 Task: Add an event with the title Casual Webinar: Introduction to Digital Advertising, date '2024/04/14', time 7:00 AM to 9:00 AM, logged in from the account softage.10@softage.netand send the event invitation to softage.5@softage.net and softage.6@softage.net. Set a reminder for the event At time of event
Action: Mouse moved to (91, 117)
Screenshot: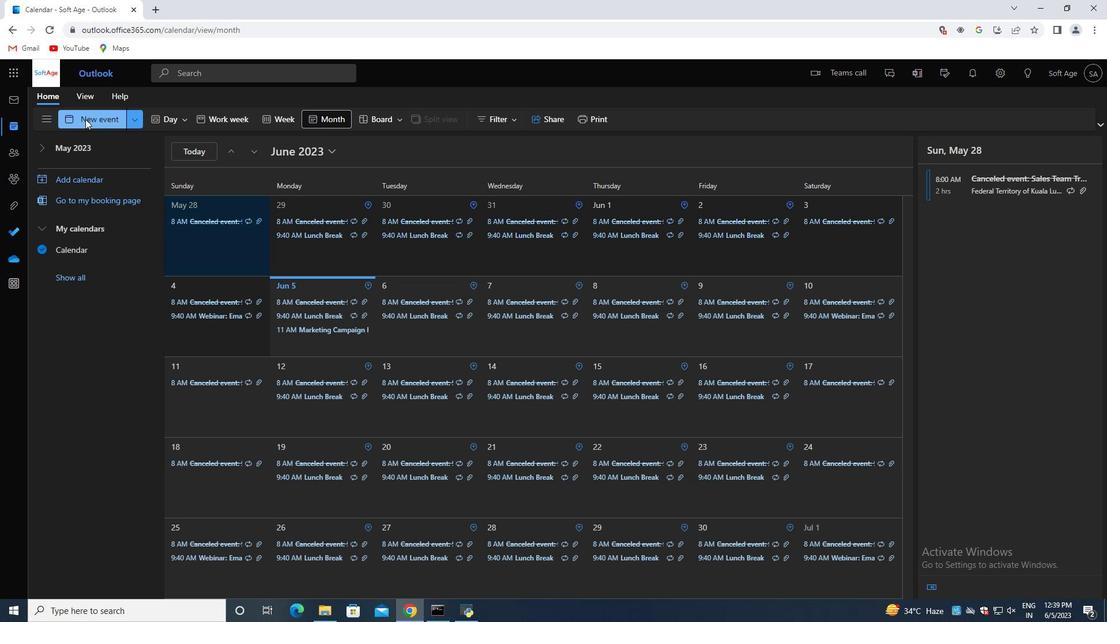 
Action: Mouse pressed left at (91, 117)
Screenshot: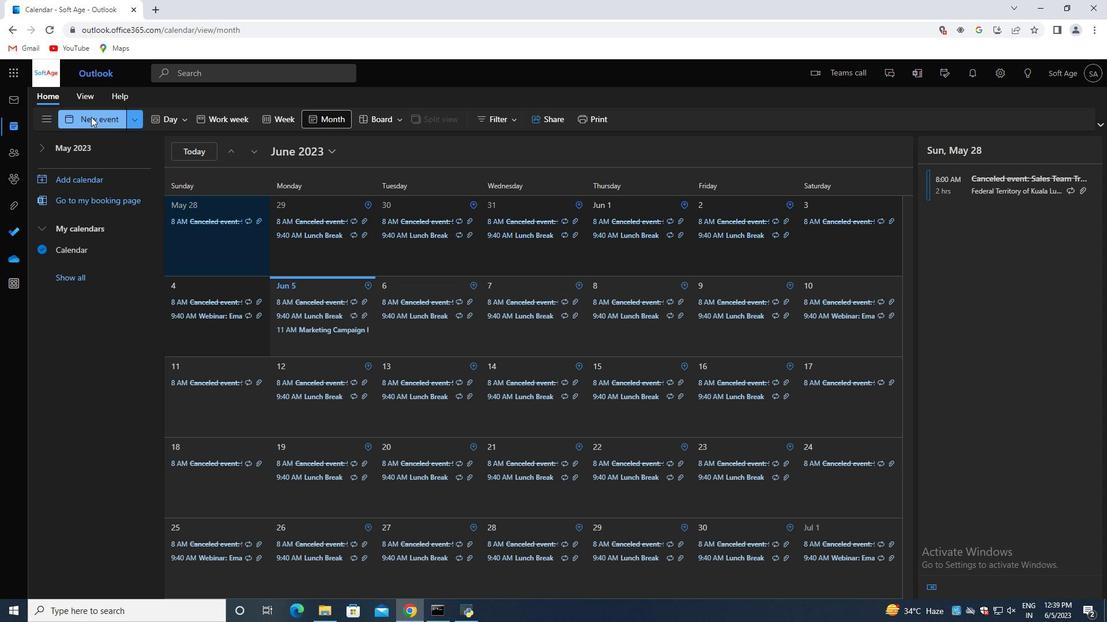 
Action: Mouse moved to (296, 190)
Screenshot: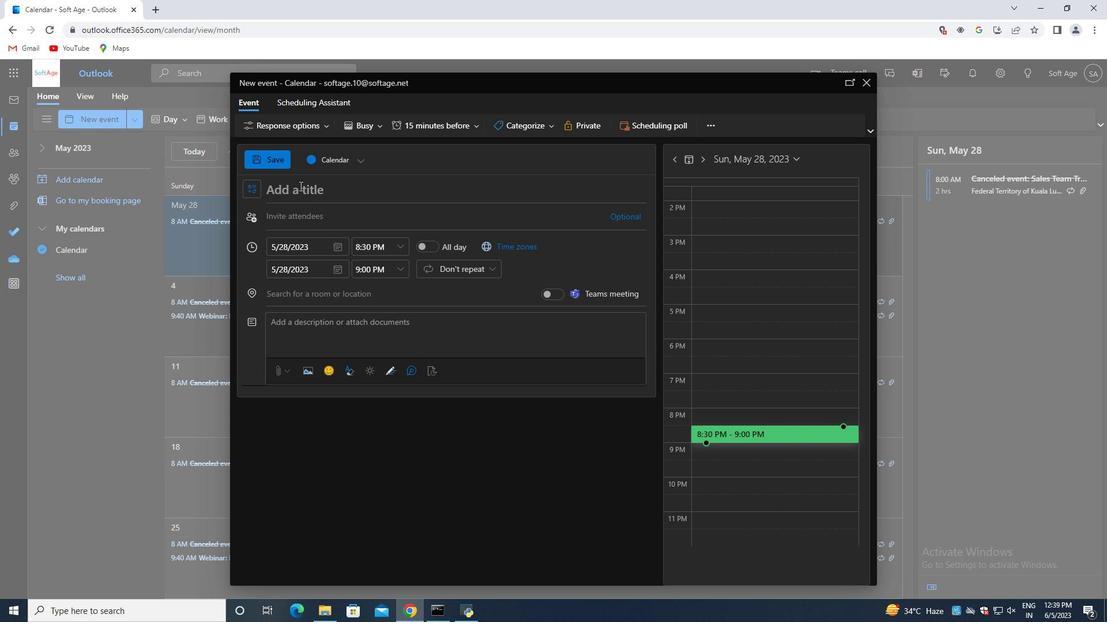 
Action: Mouse pressed left at (296, 190)
Screenshot: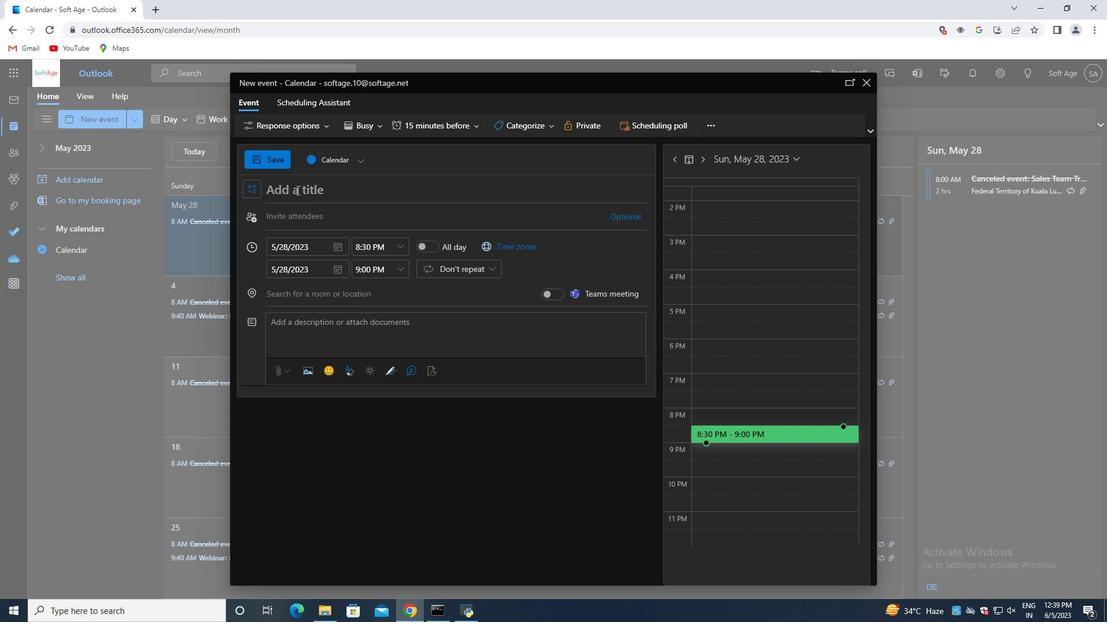 
Action: Key pressed <Key.shift>Casual<Key.space><Key.shift>Webinar<Key.shift_r>:<Key.space><Key.shift>Introduction<Key.space>to<Key.space><Key.shift>Digital<Key.space><Key.shift>Advertising
Screenshot: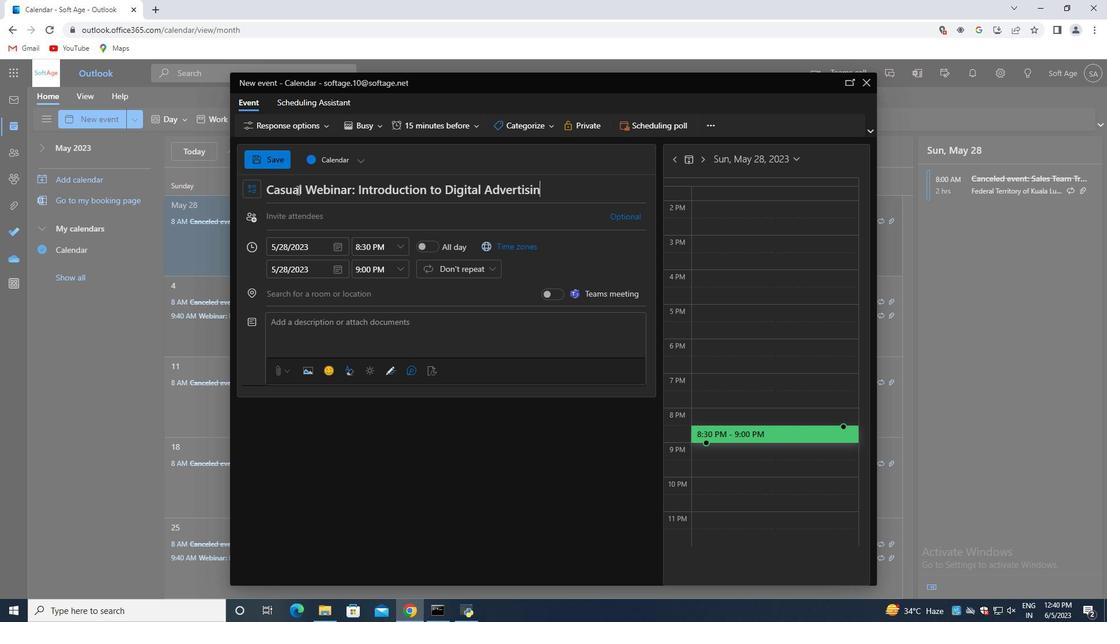 
Action: Mouse moved to (334, 250)
Screenshot: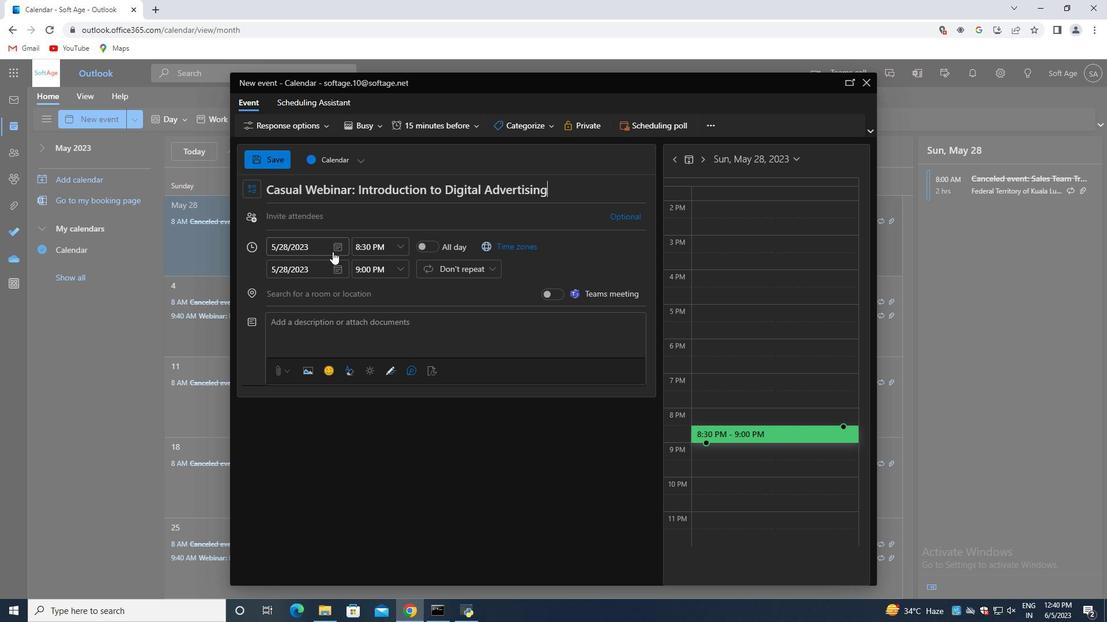 
Action: Mouse pressed left at (334, 250)
Screenshot: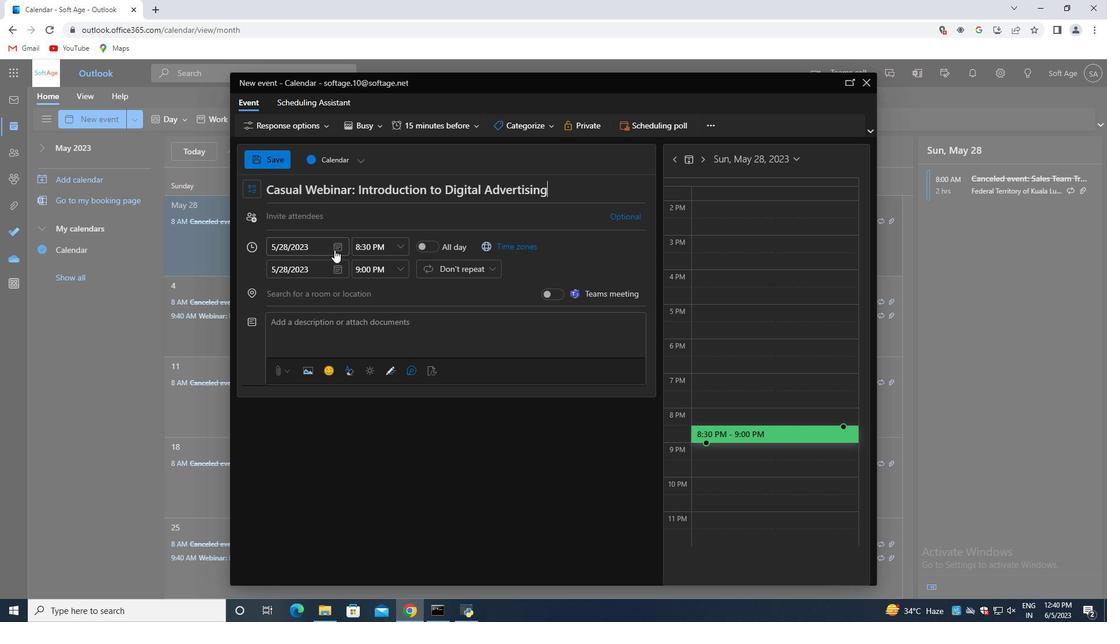
Action: Mouse moved to (379, 271)
Screenshot: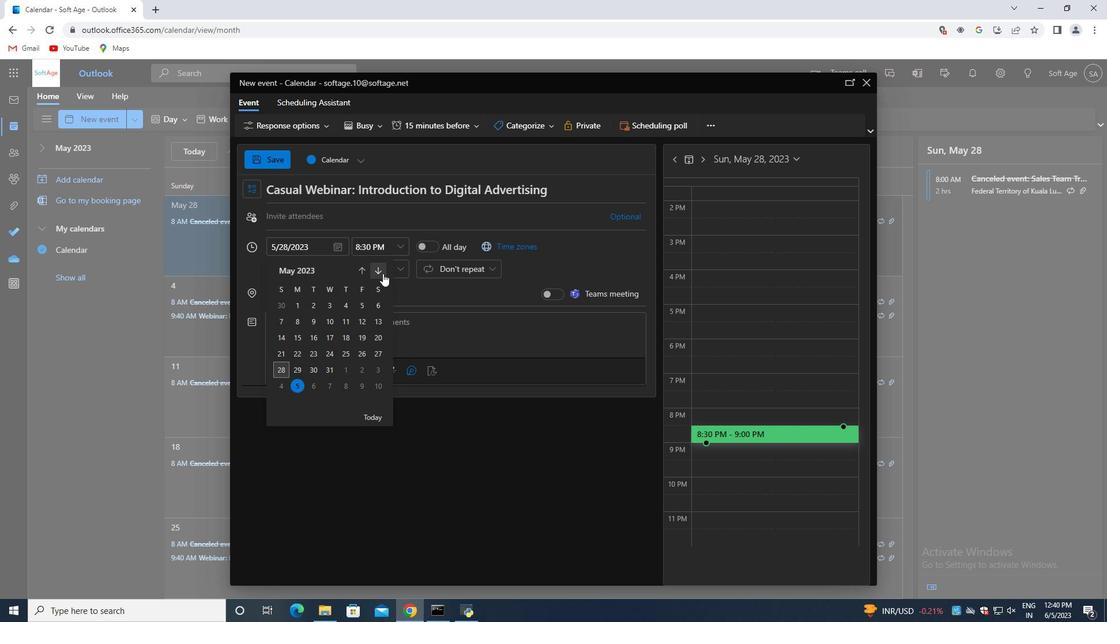 
Action: Mouse pressed left at (379, 271)
Screenshot: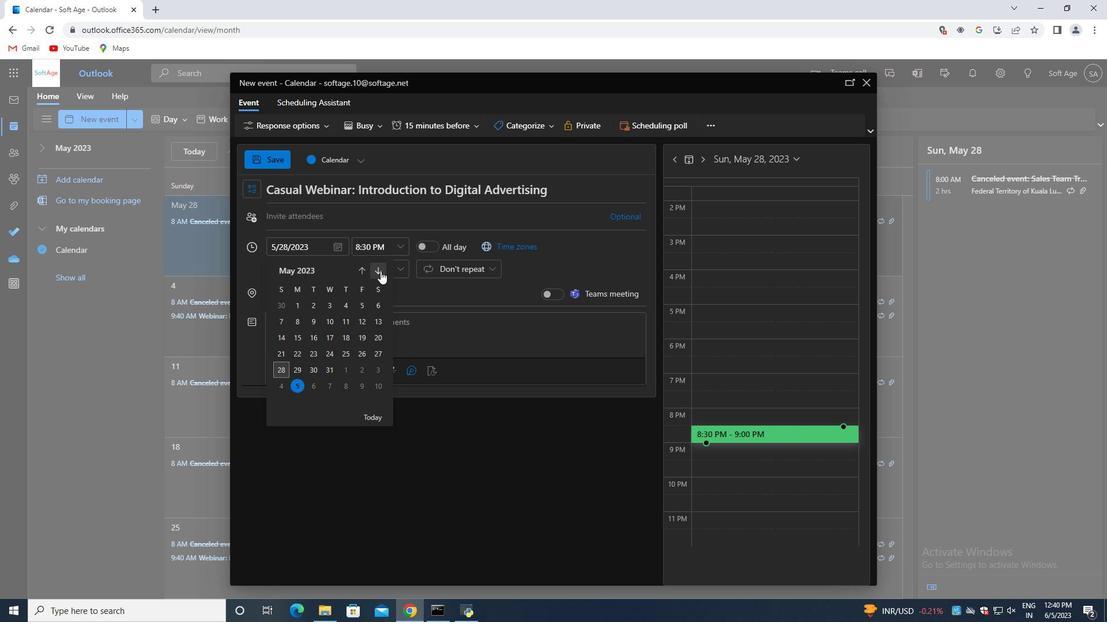 
Action: Mouse pressed left at (379, 271)
Screenshot: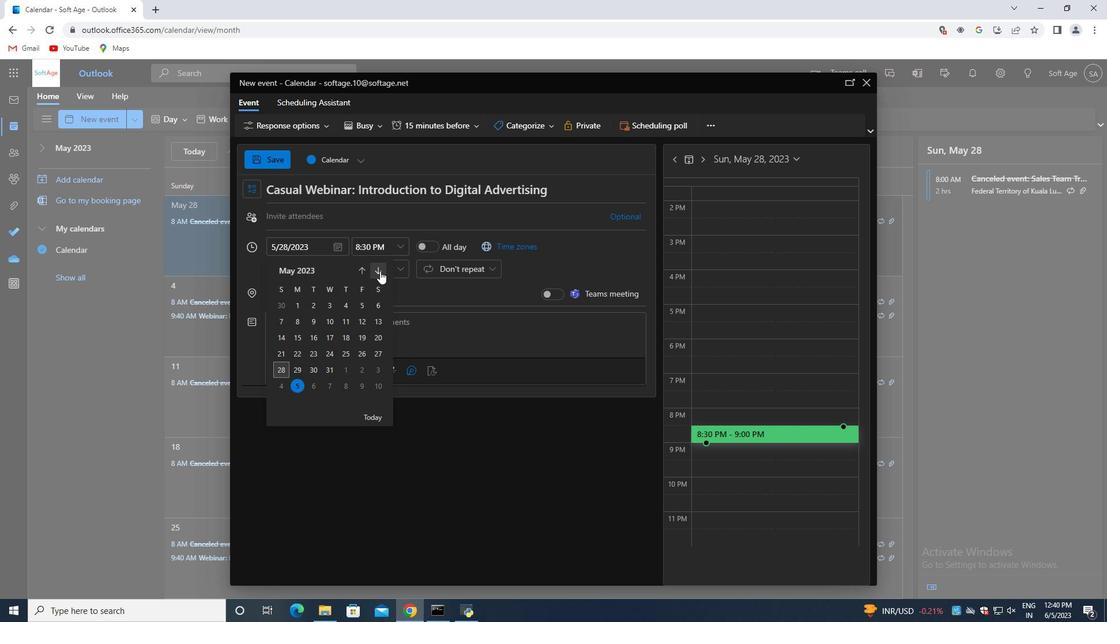 
Action: Mouse pressed left at (379, 271)
Screenshot: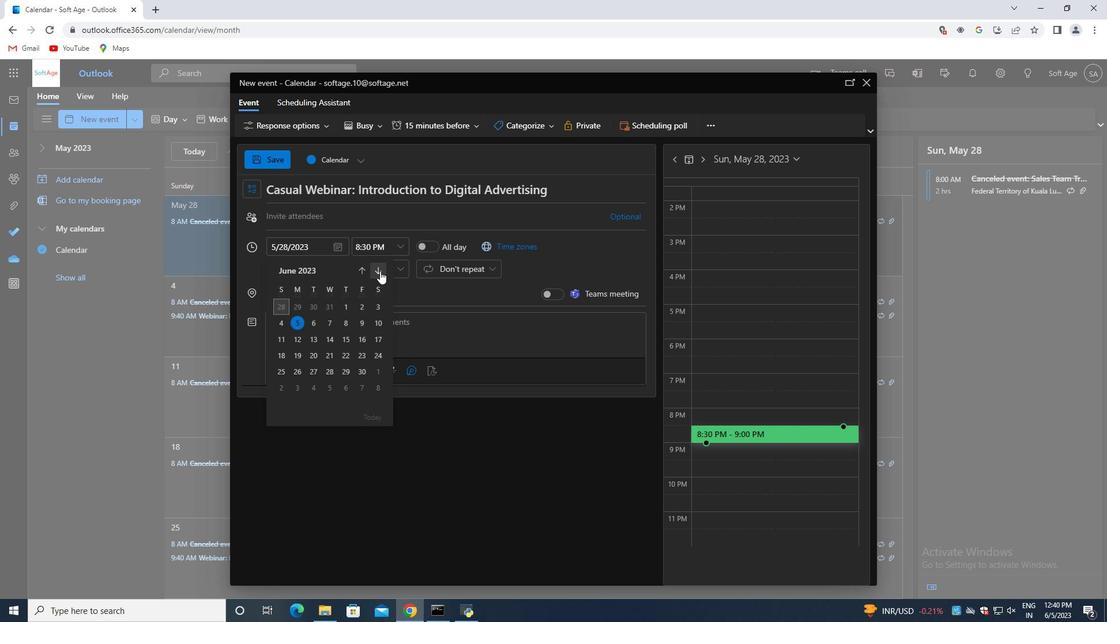 
Action: Mouse pressed left at (379, 271)
Screenshot: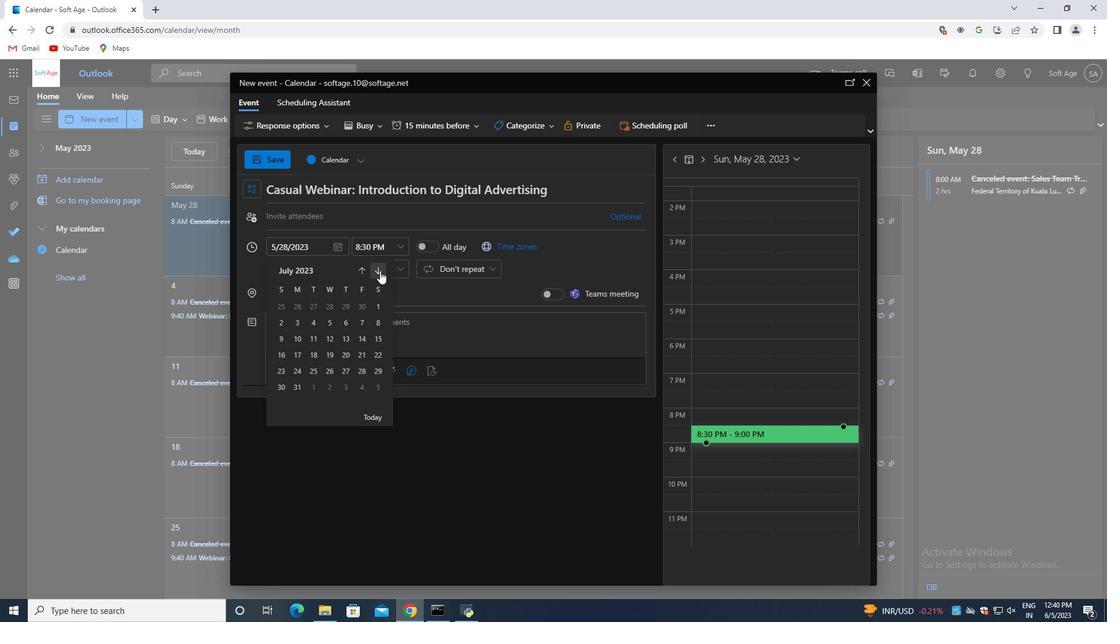 
Action: Mouse pressed left at (379, 271)
Screenshot: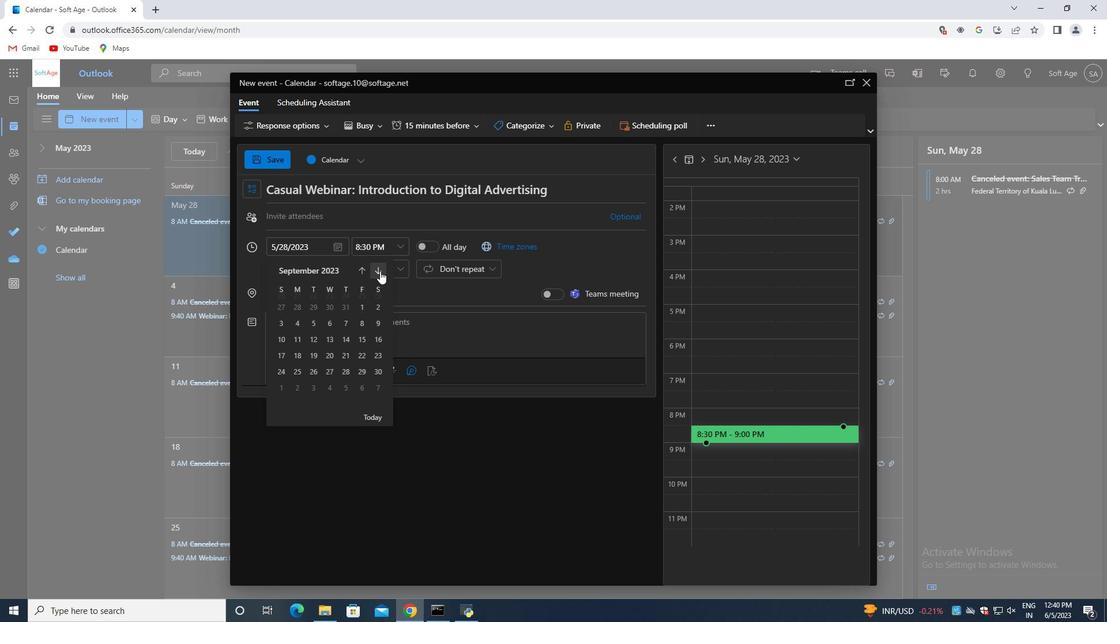 
Action: Mouse pressed left at (379, 271)
Screenshot: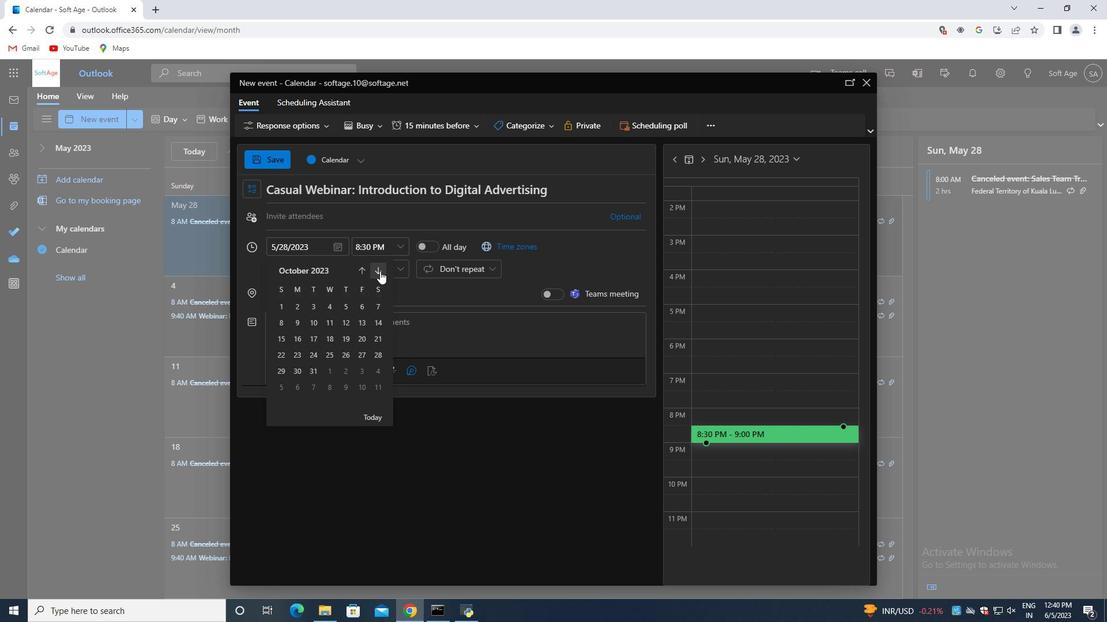 
Action: Mouse pressed left at (379, 271)
Screenshot: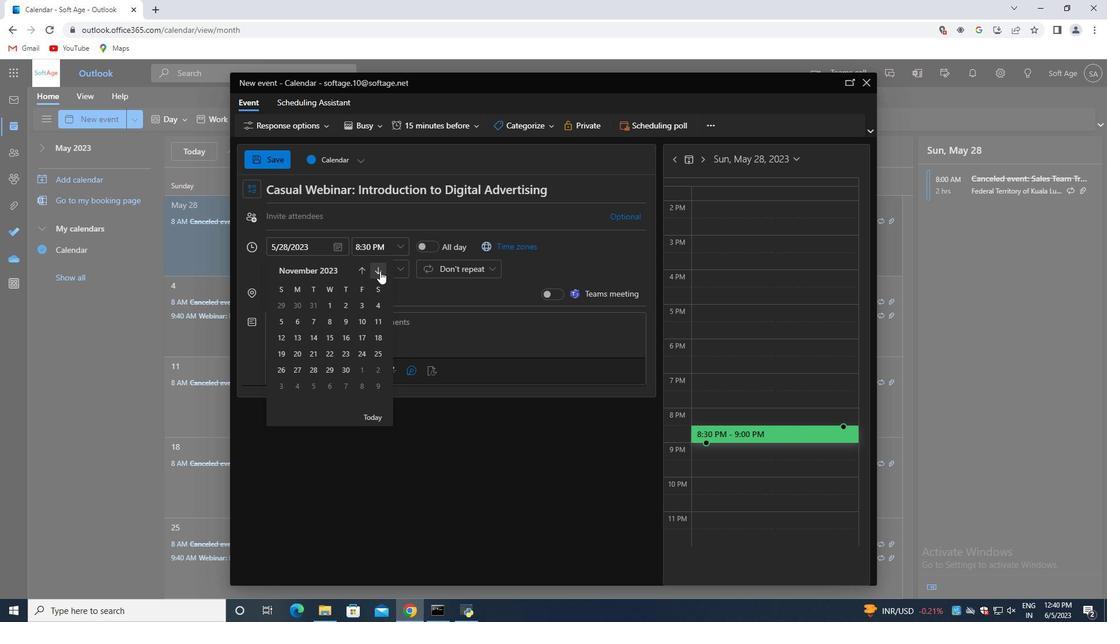 
Action: Mouse pressed left at (379, 271)
Screenshot: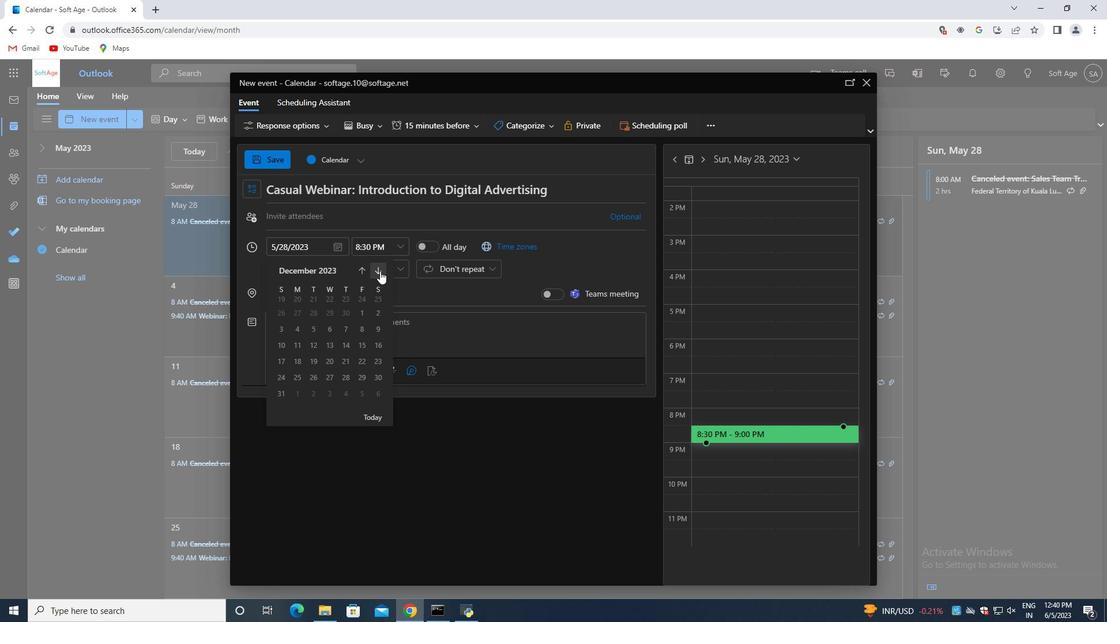 
Action: Mouse pressed left at (379, 271)
Screenshot: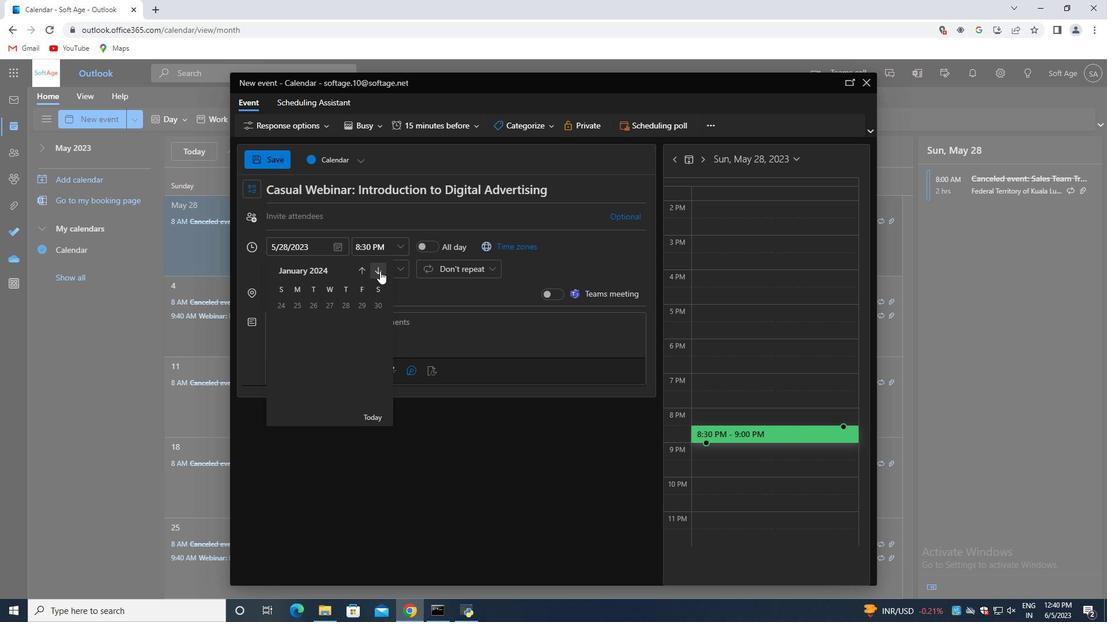 
Action: Mouse pressed left at (379, 271)
Screenshot: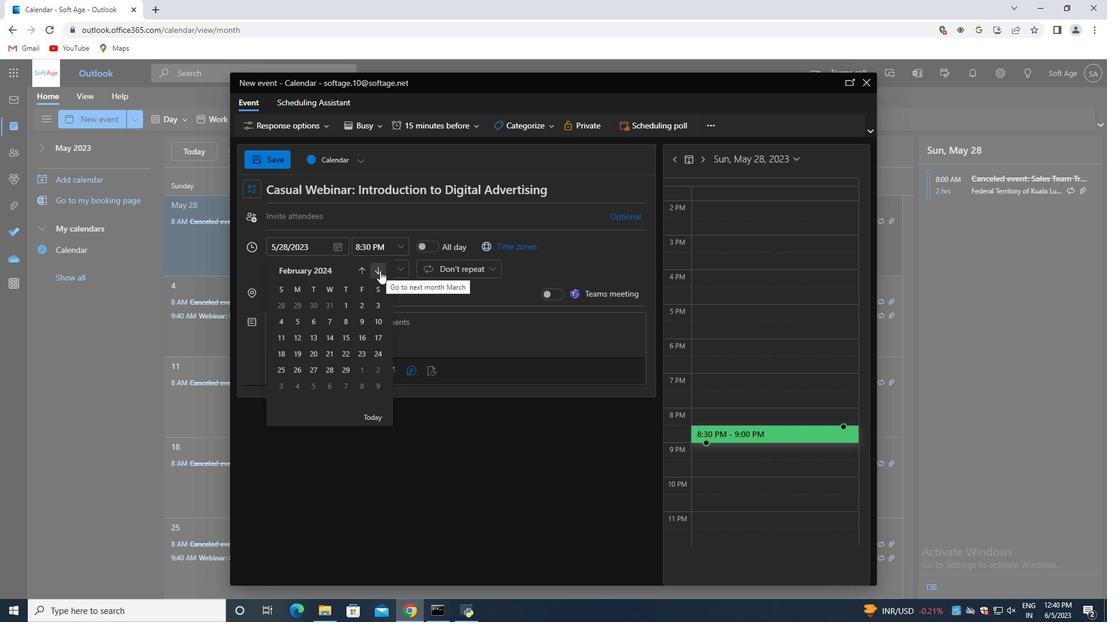 
Action: Mouse pressed left at (379, 271)
Screenshot: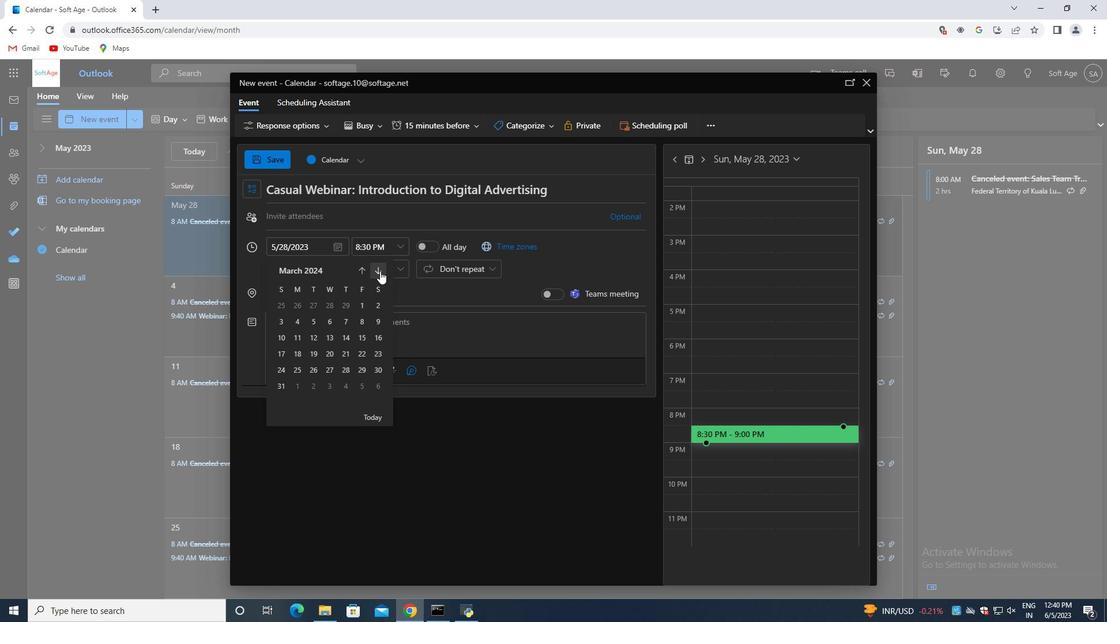 
Action: Mouse moved to (284, 337)
Screenshot: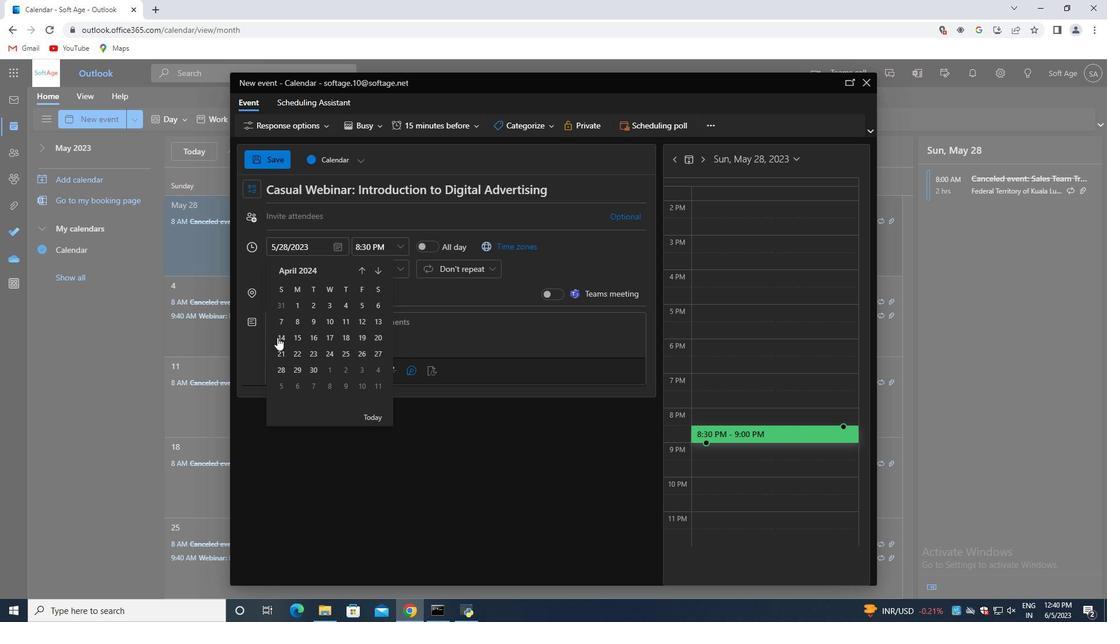 
Action: Mouse pressed left at (284, 337)
Screenshot: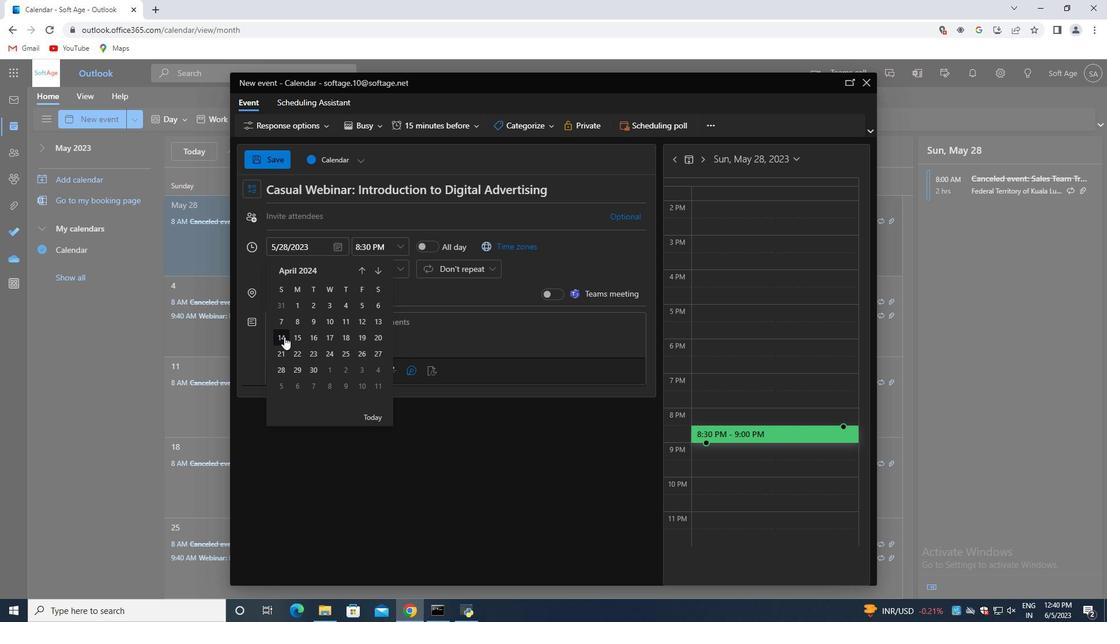 
Action: Mouse moved to (398, 249)
Screenshot: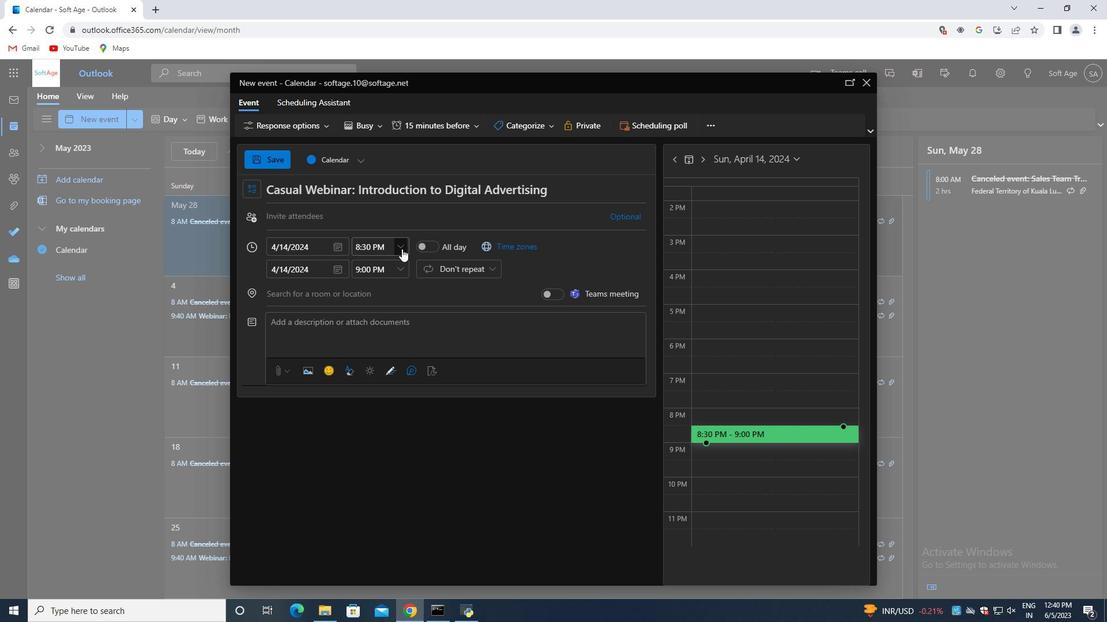 
Action: Mouse pressed left at (398, 249)
Screenshot: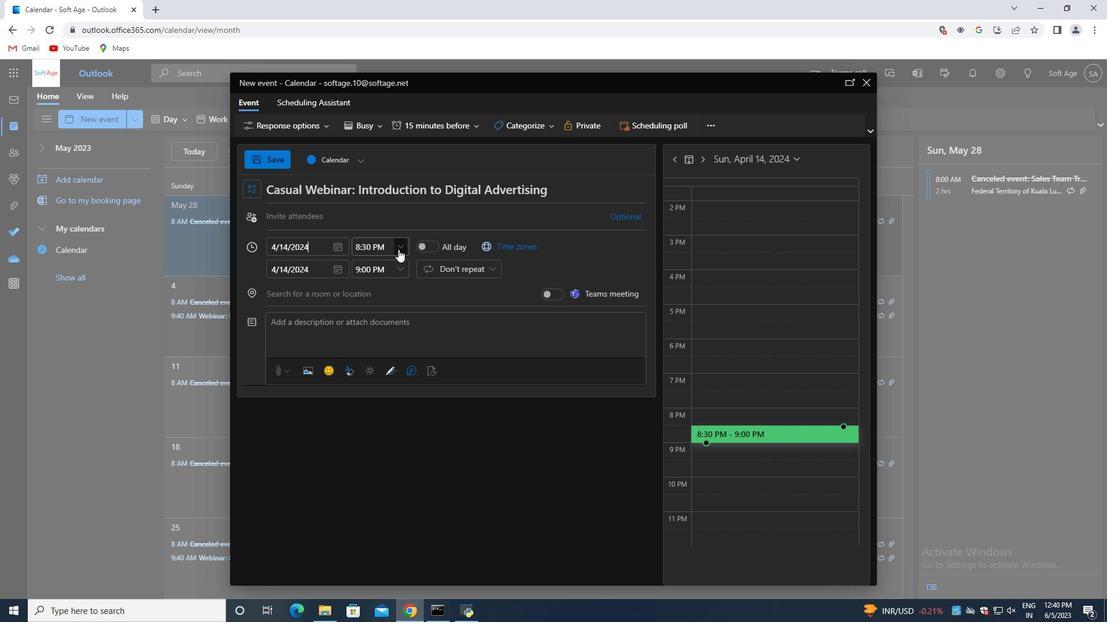 
Action: Mouse moved to (416, 261)
Screenshot: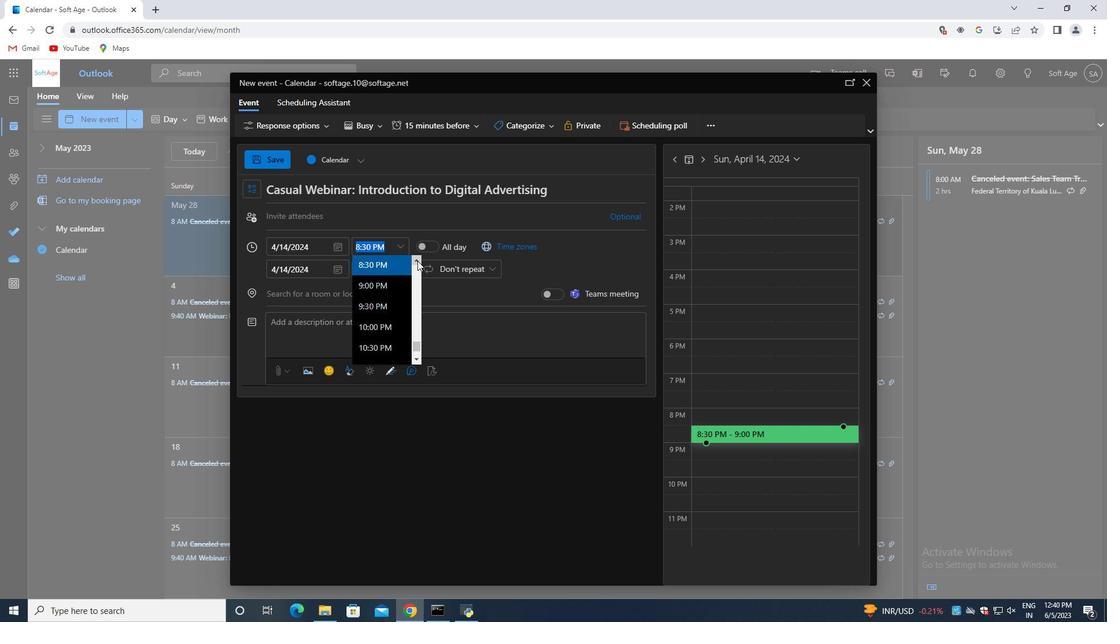 
Action: Mouse pressed left at (416, 261)
Screenshot: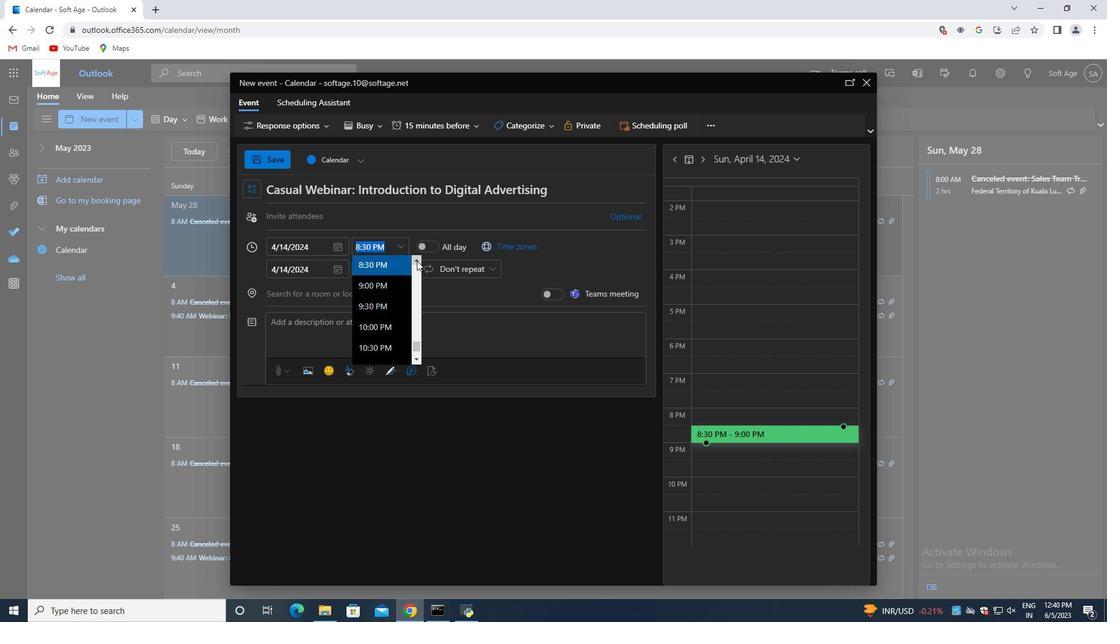 
Action: Mouse pressed left at (416, 261)
Screenshot: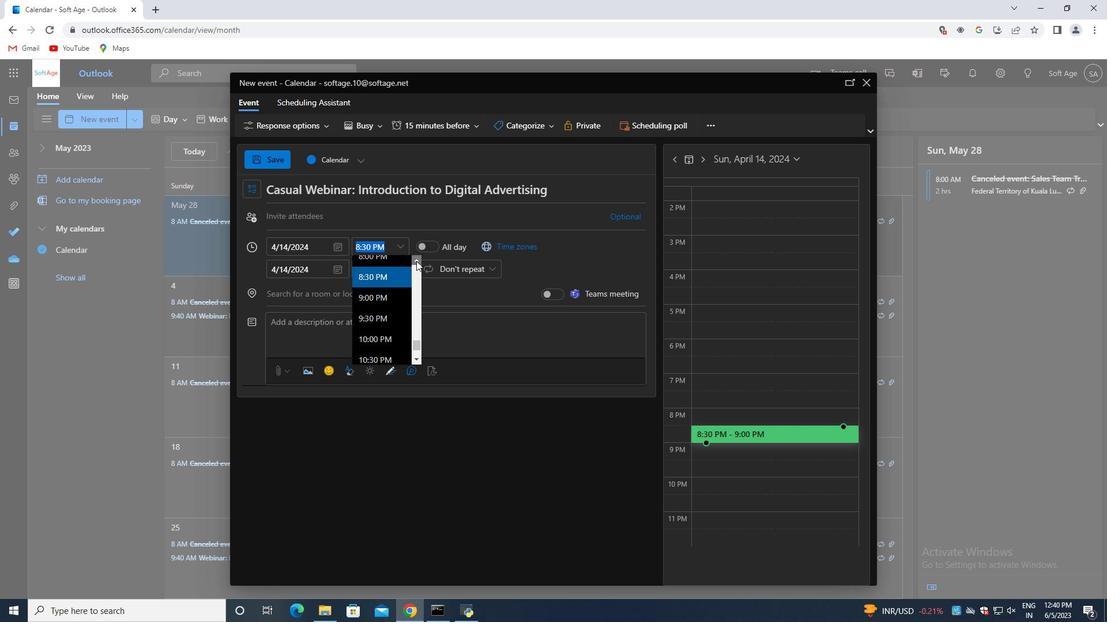 
Action: Mouse pressed left at (416, 261)
Screenshot: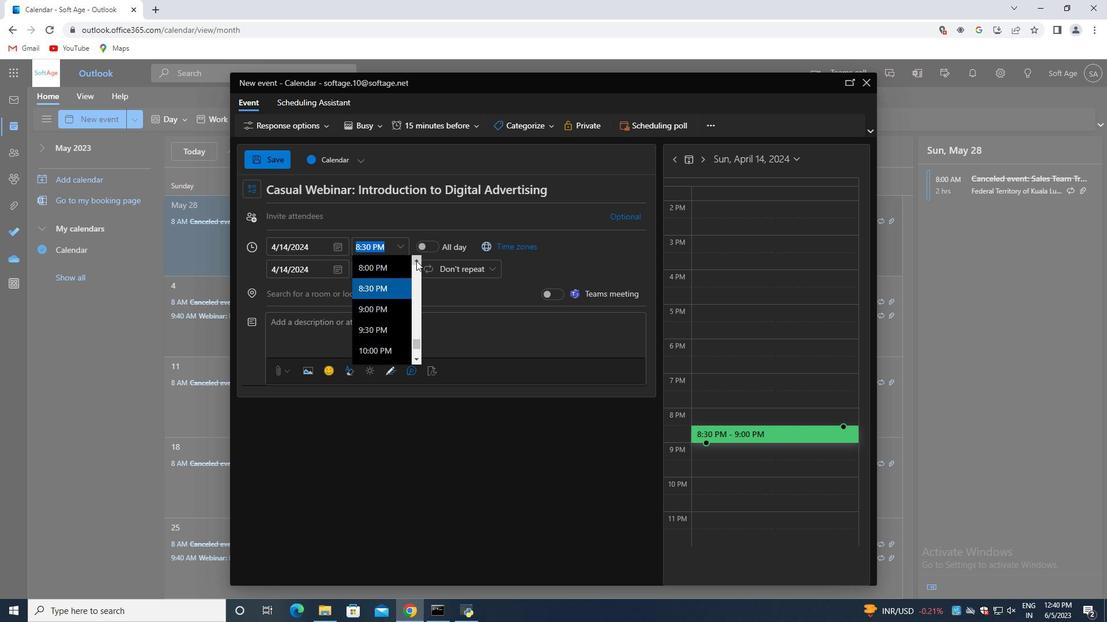 
Action: Mouse pressed left at (416, 261)
Screenshot: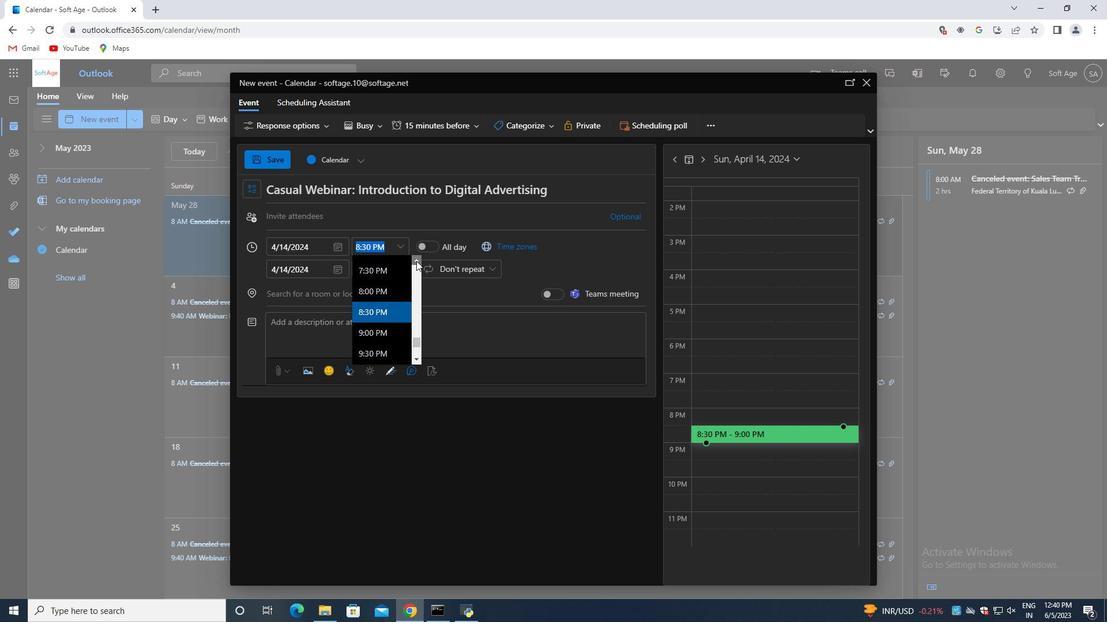 
Action: Mouse pressed left at (416, 261)
Screenshot: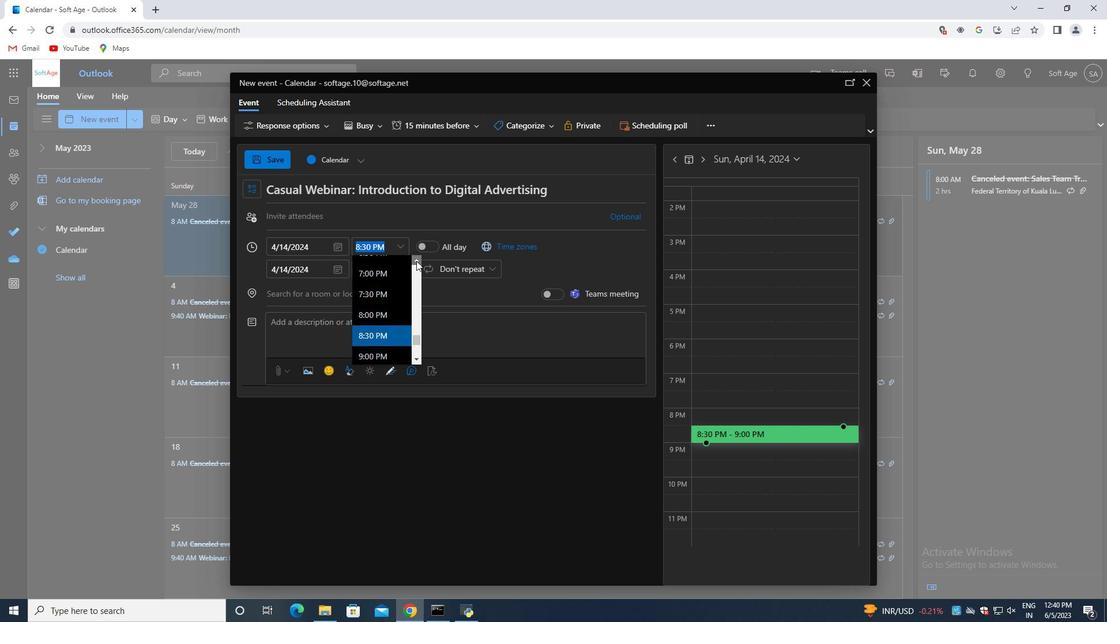 
Action: Mouse pressed left at (416, 261)
Screenshot: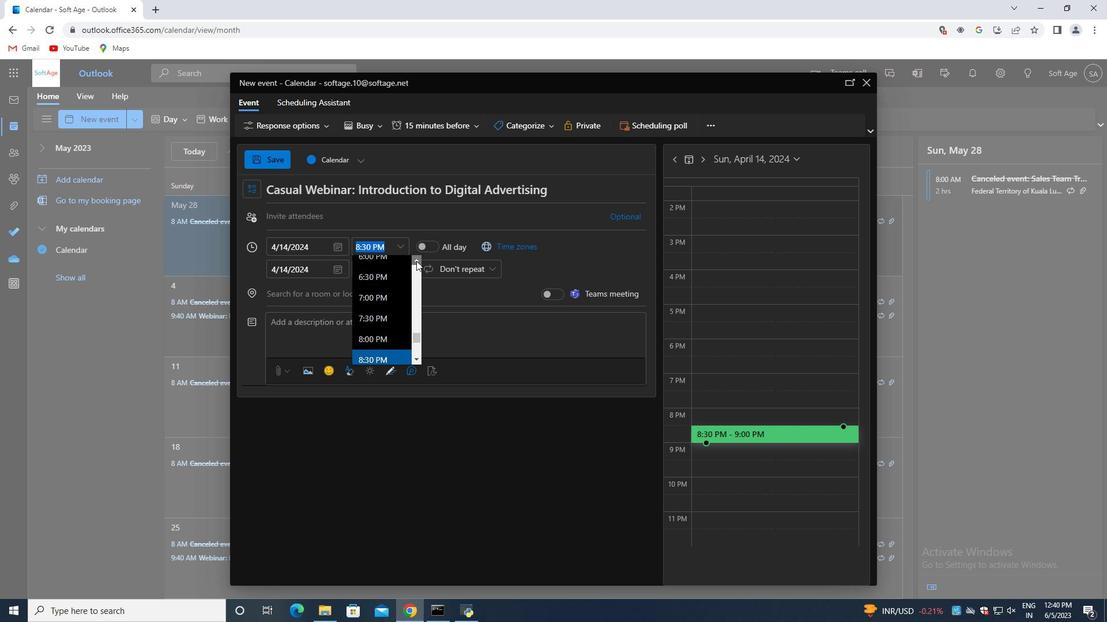 
Action: Mouse pressed left at (416, 261)
Screenshot: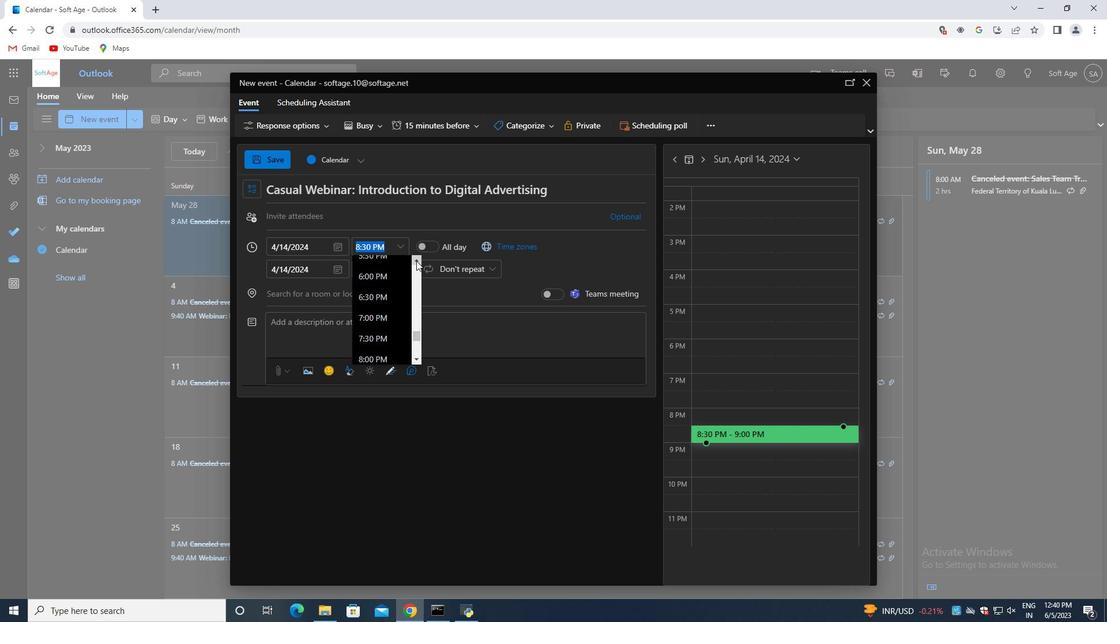 
Action: Mouse pressed left at (416, 261)
Screenshot: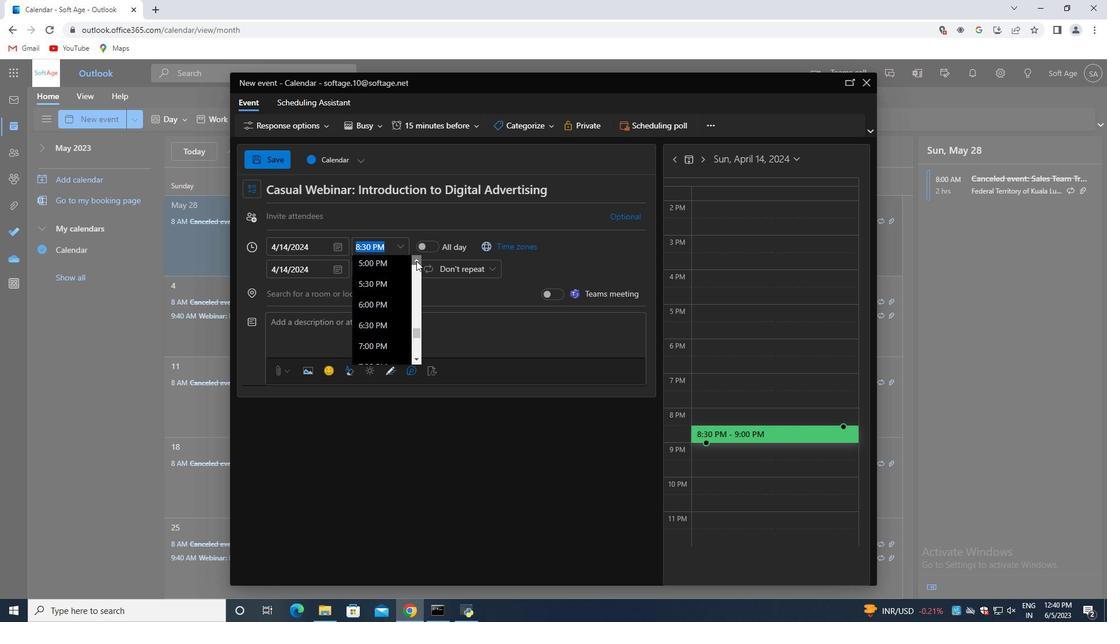 
Action: Mouse pressed left at (416, 261)
Screenshot: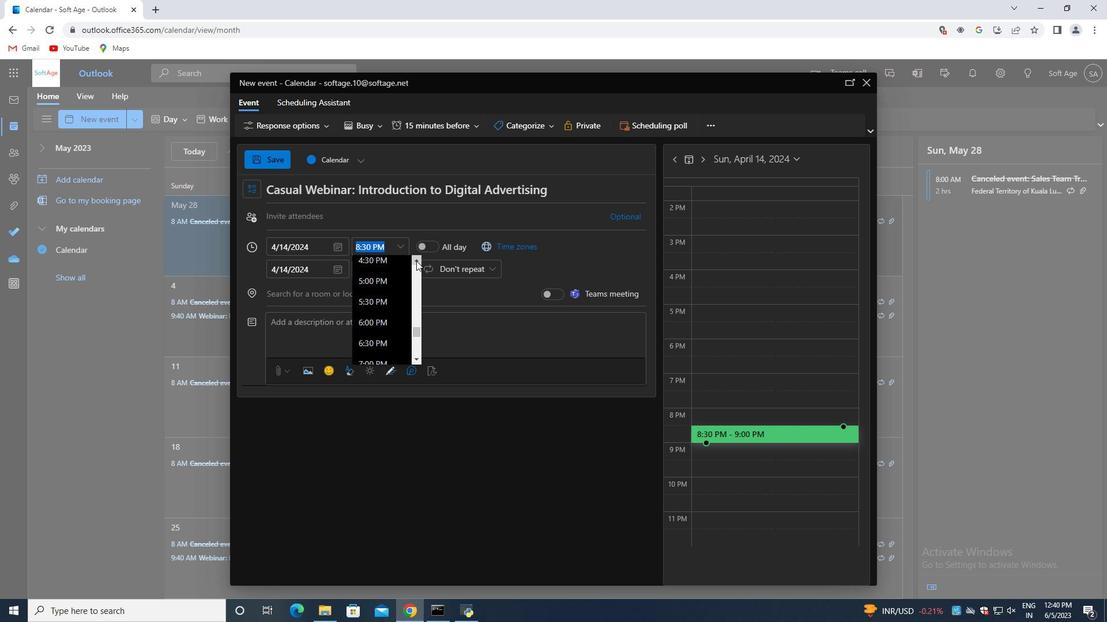 
Action: Mouse pressed left at (416, 261)
Screenshot: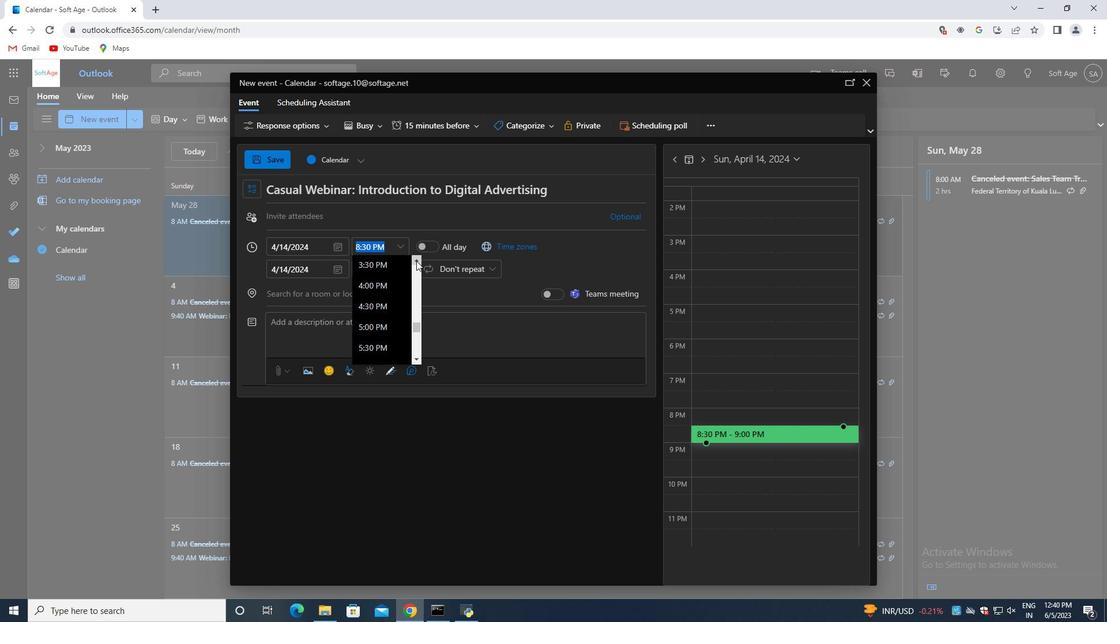 
Action: Mouse pressed left at (416, 261)
Screenshot: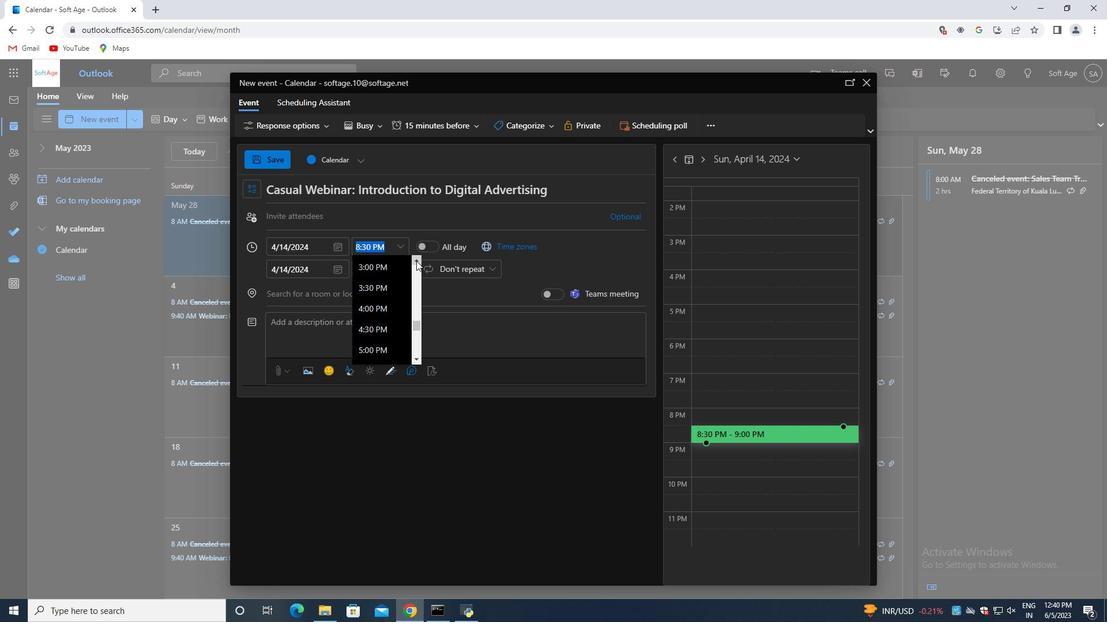 
Action: Mouse pressed left at (416, 261)
Screenshot: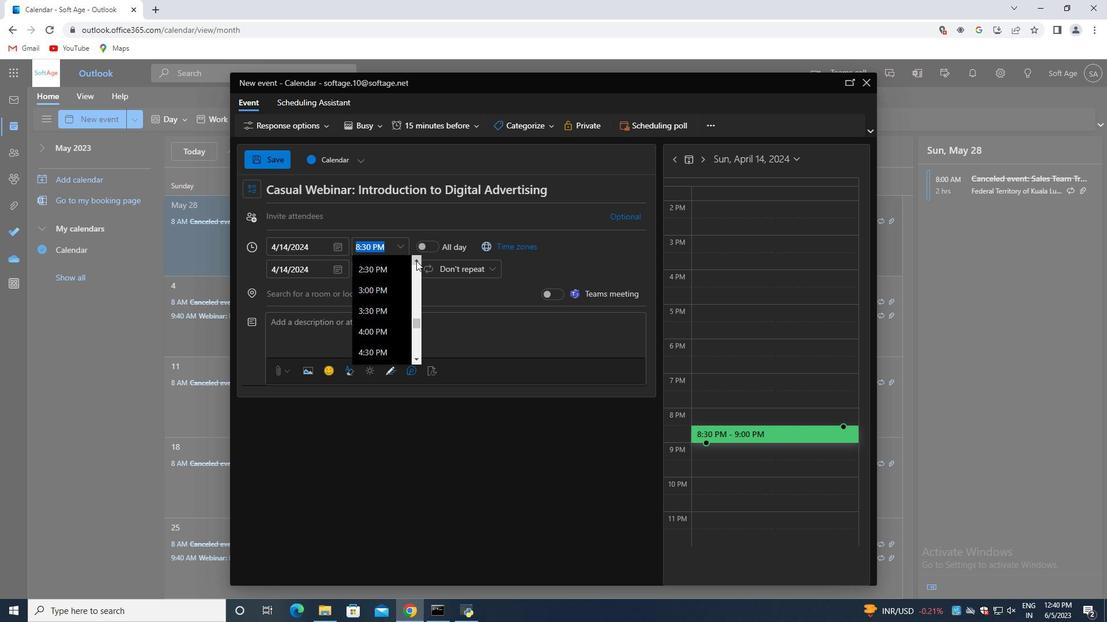 
Action: Mouse pressed left at (416, 261)
Screenshot: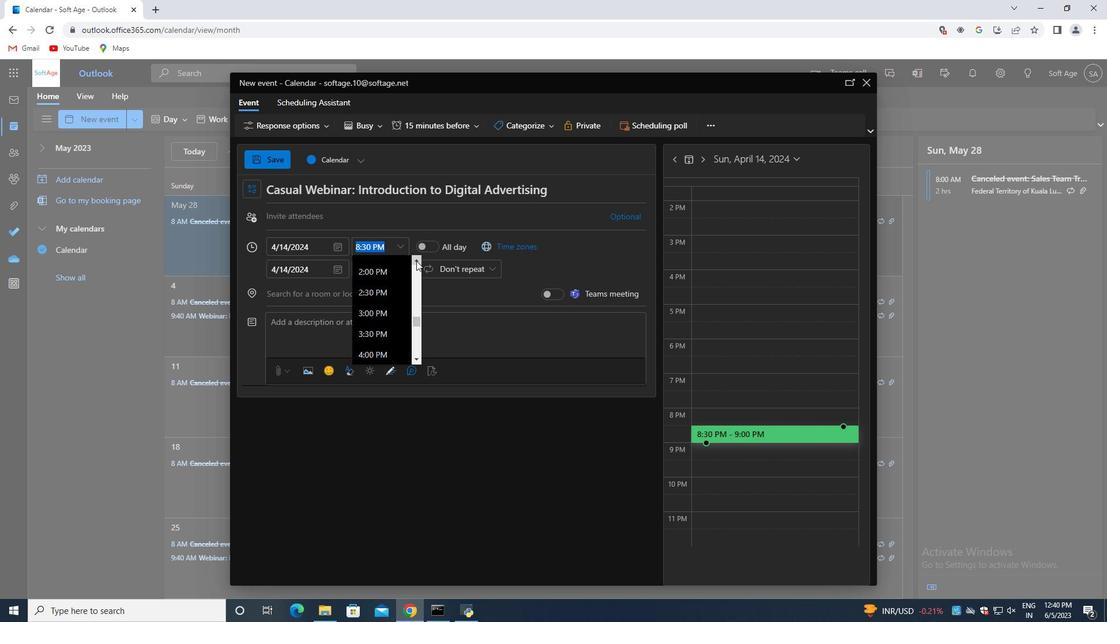 
Action: Mouse pressed left at (416, 261)
Screenshot: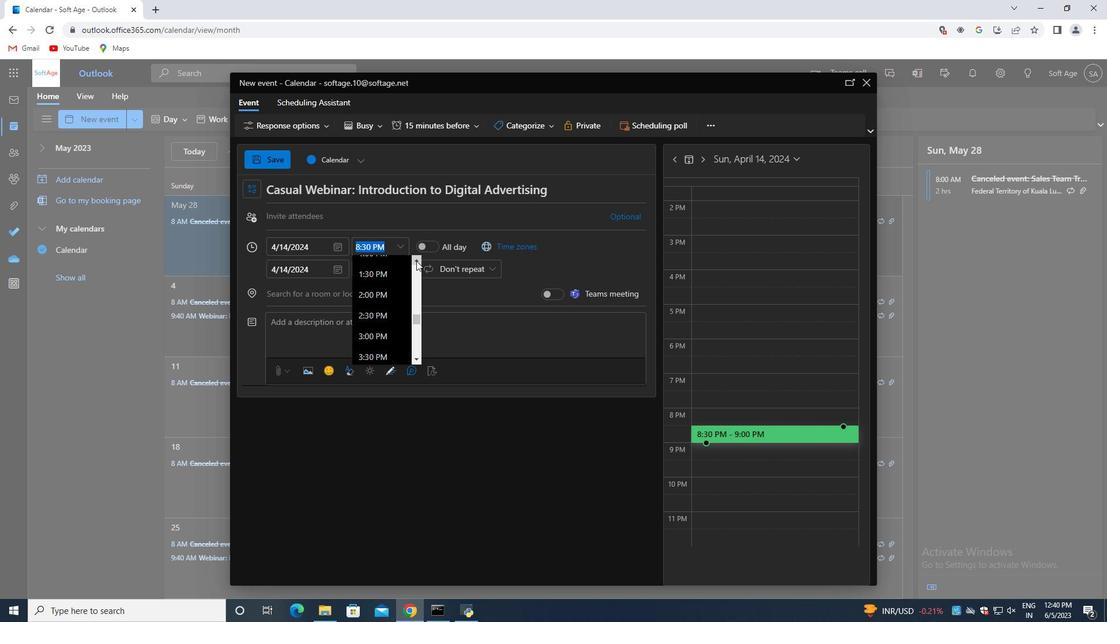 
Action: Mouse pressed left at (416, 261)
Screenshot: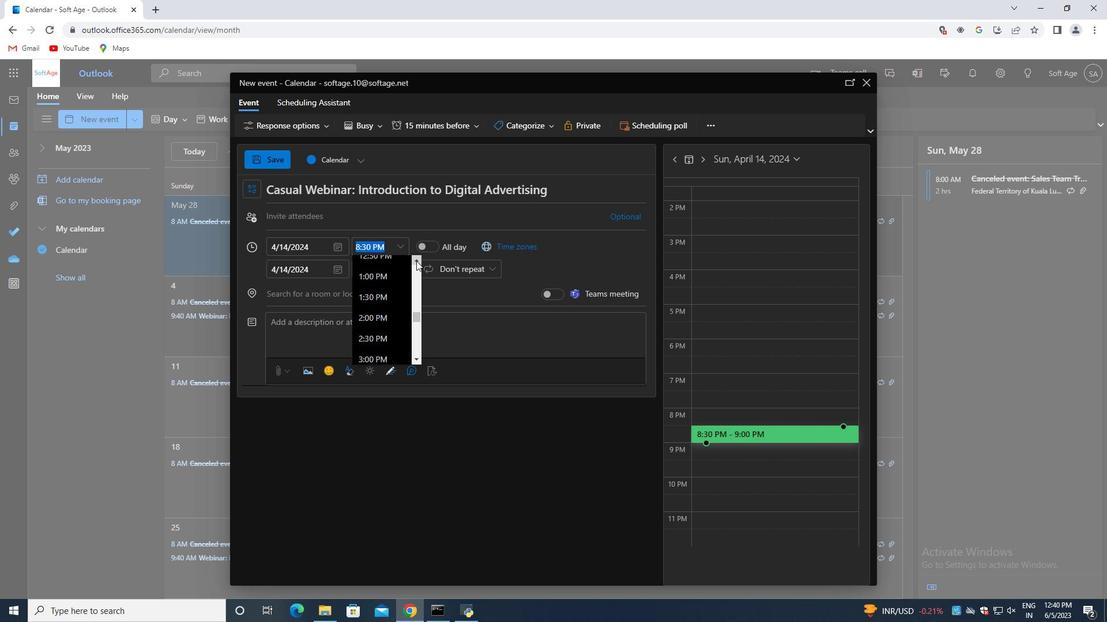
Action: Mouse pressed left at (416, 261)
Screenshot: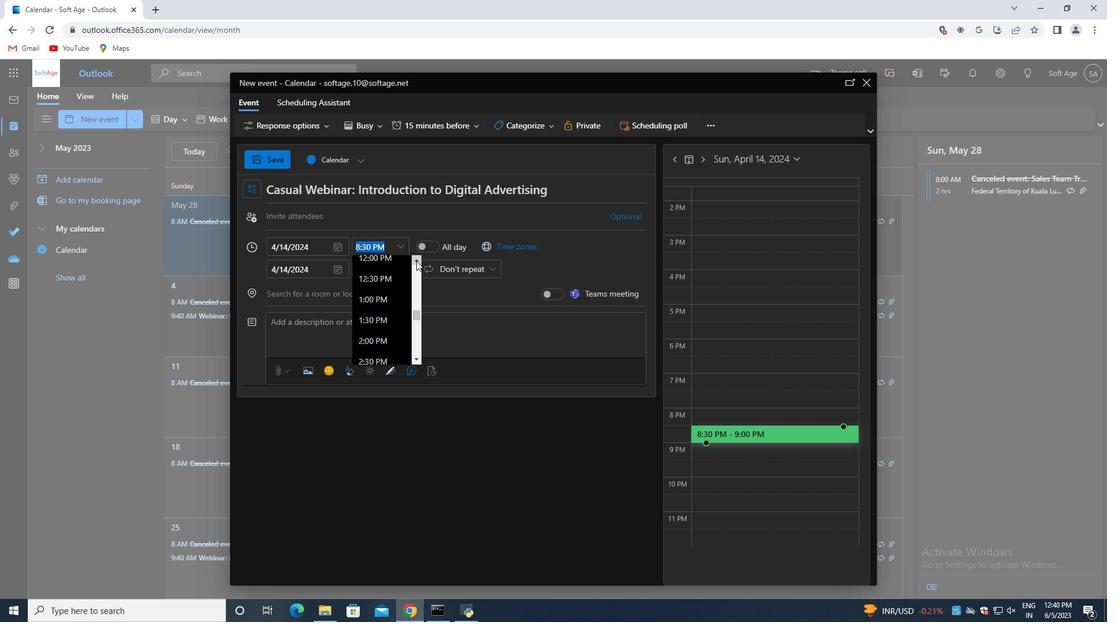 
Action: Mouse pressed left at (416, 261)
Screenshot: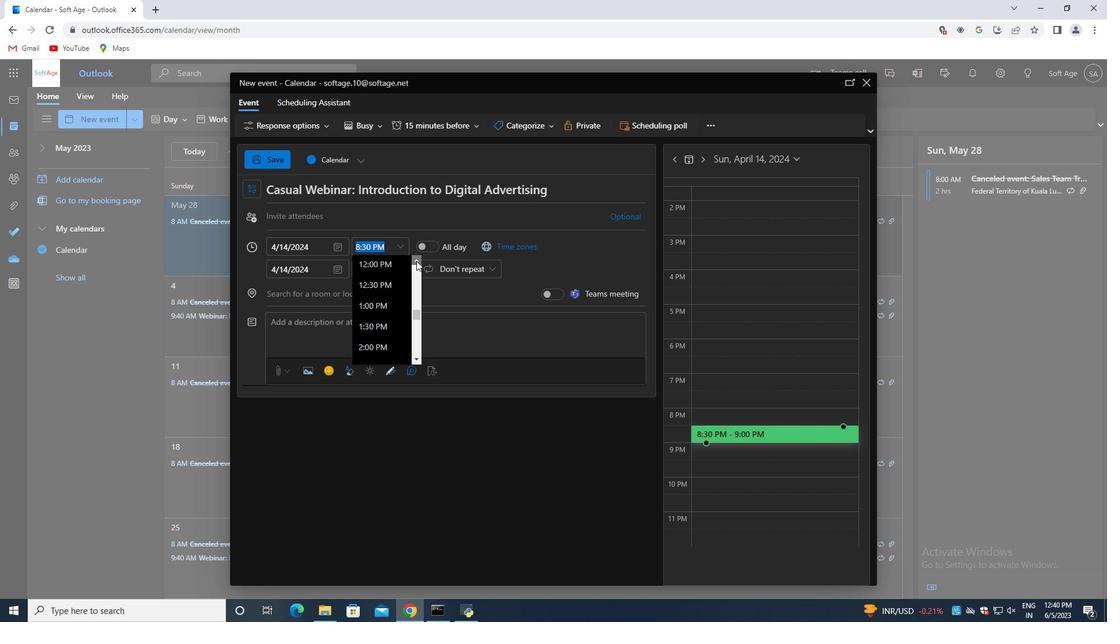 
Action: Mouse pressed left at (416, 261)
Screenshot: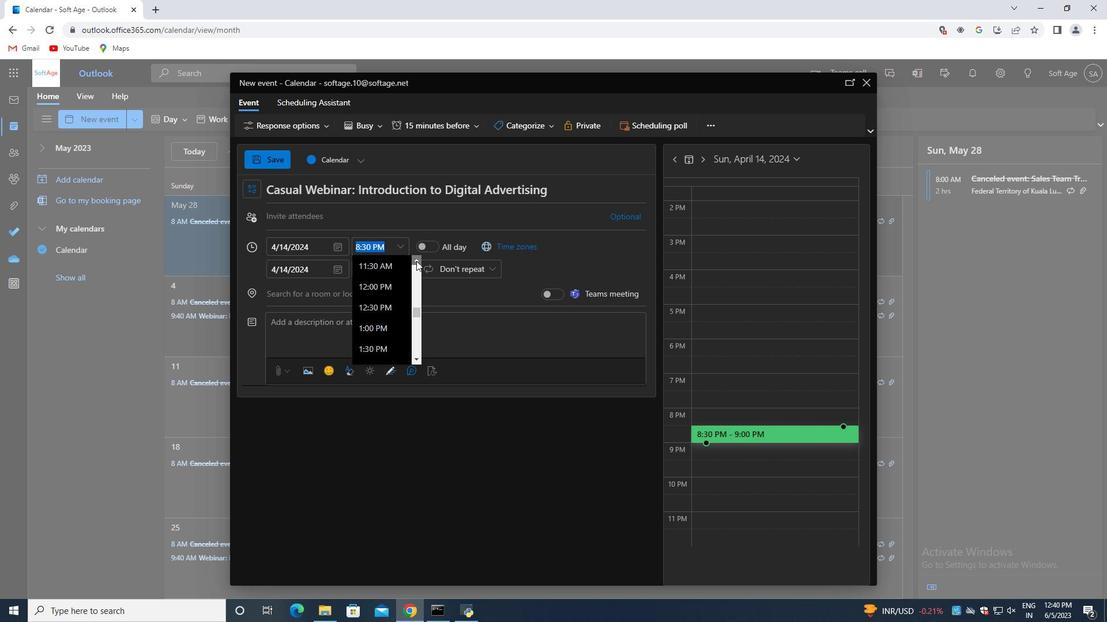 
Action: Mouse pressed left at (416, 261)
Screenshot: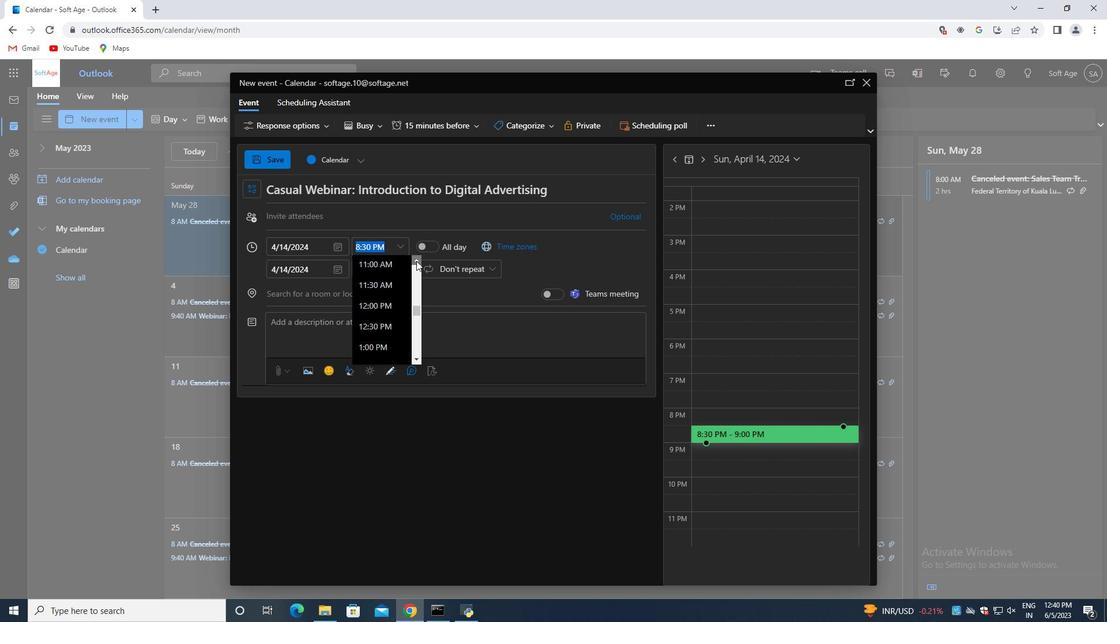 
Action: Mouse pressed left at (416, 261)
Screenshot: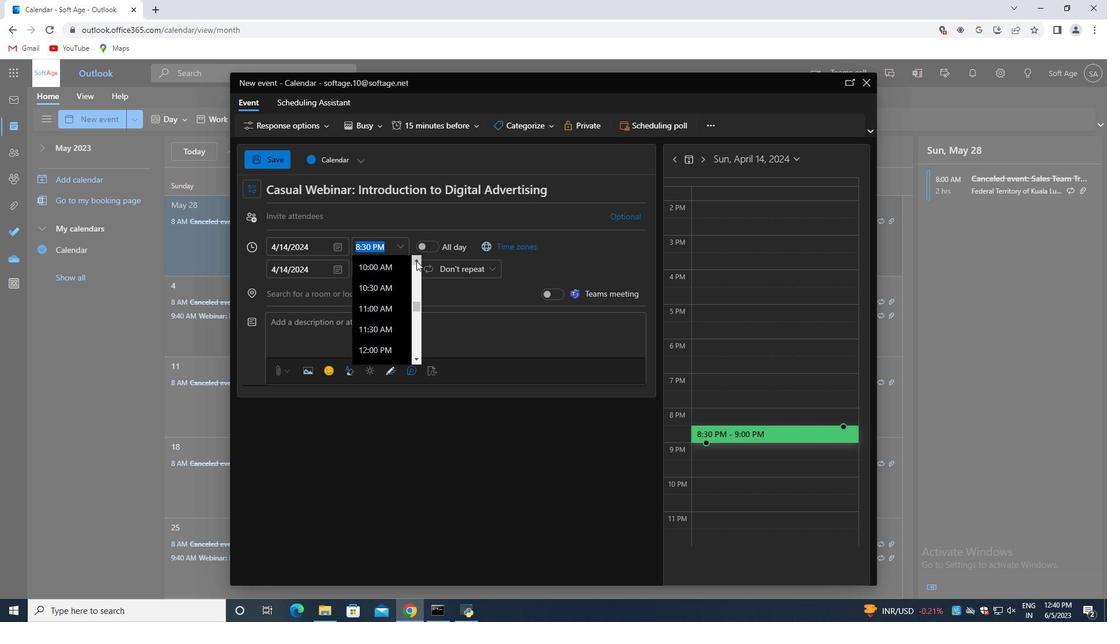
Action: Mouse pressed left at (416, 261)
Screenshot: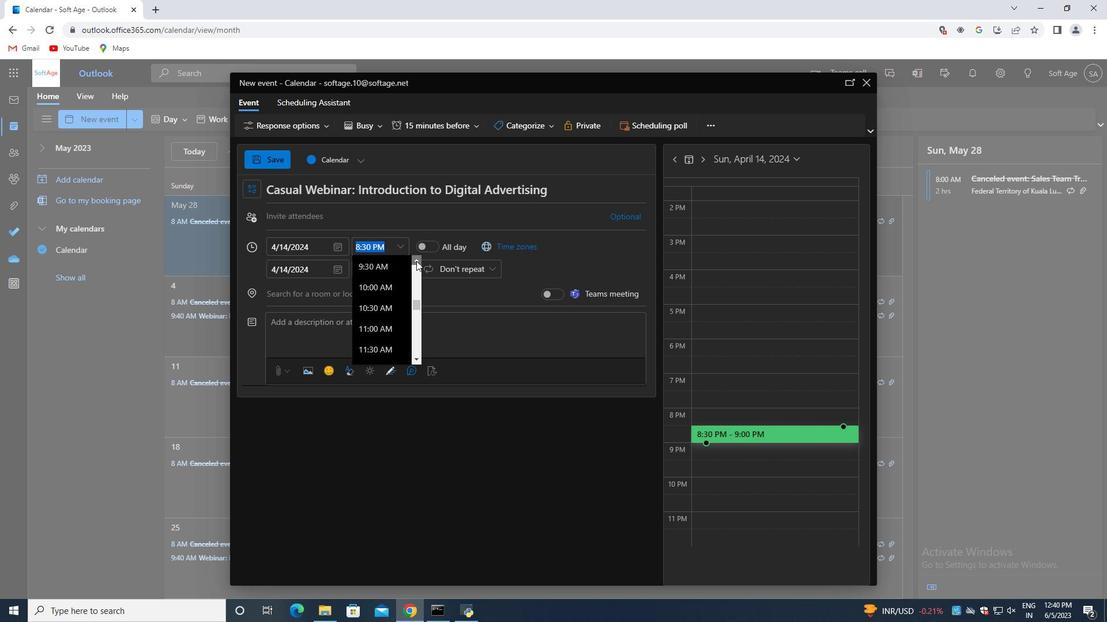 
Action: Mouse pressed left at (416, 261)
Screenshot: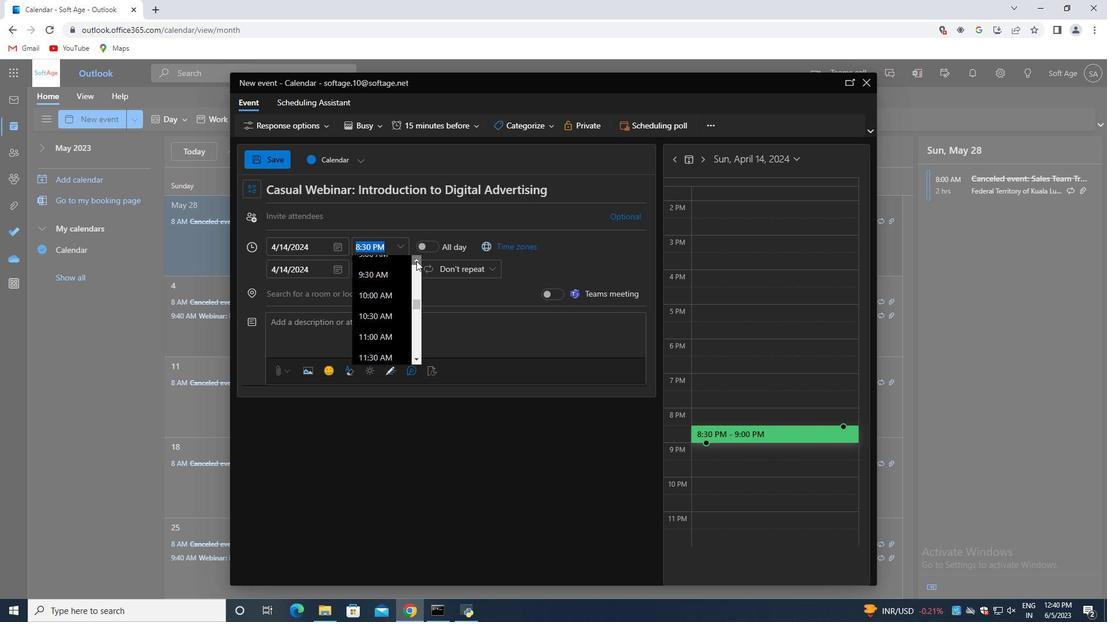 
Action: Mouse pressed left at (416, 261)
Screenshot: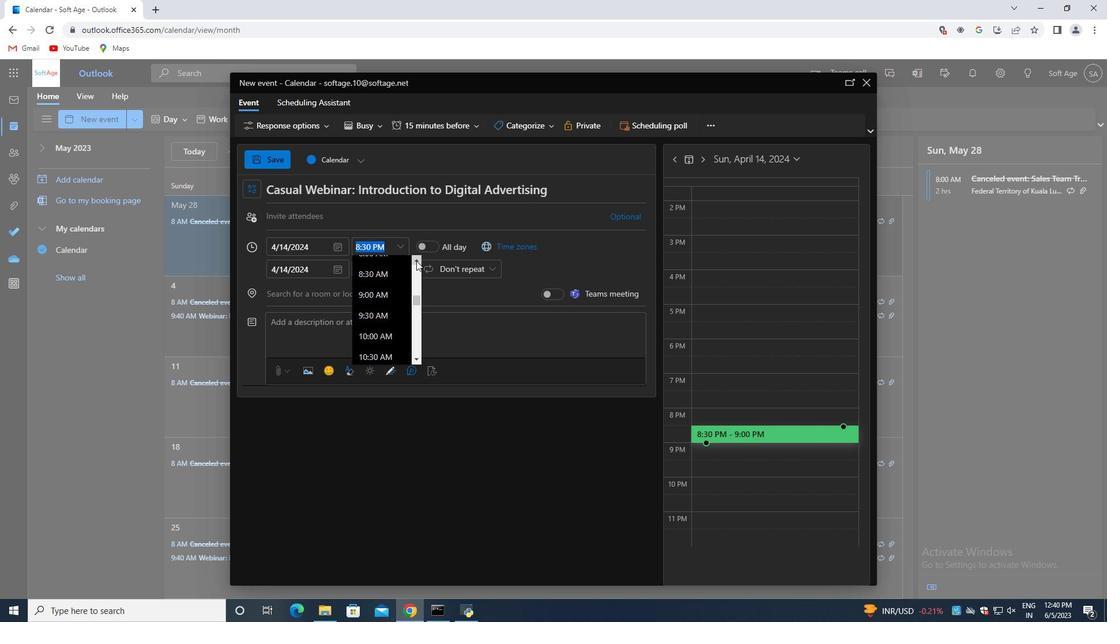 
Action: Mouse pressed left at (416, 261)
Screenshot: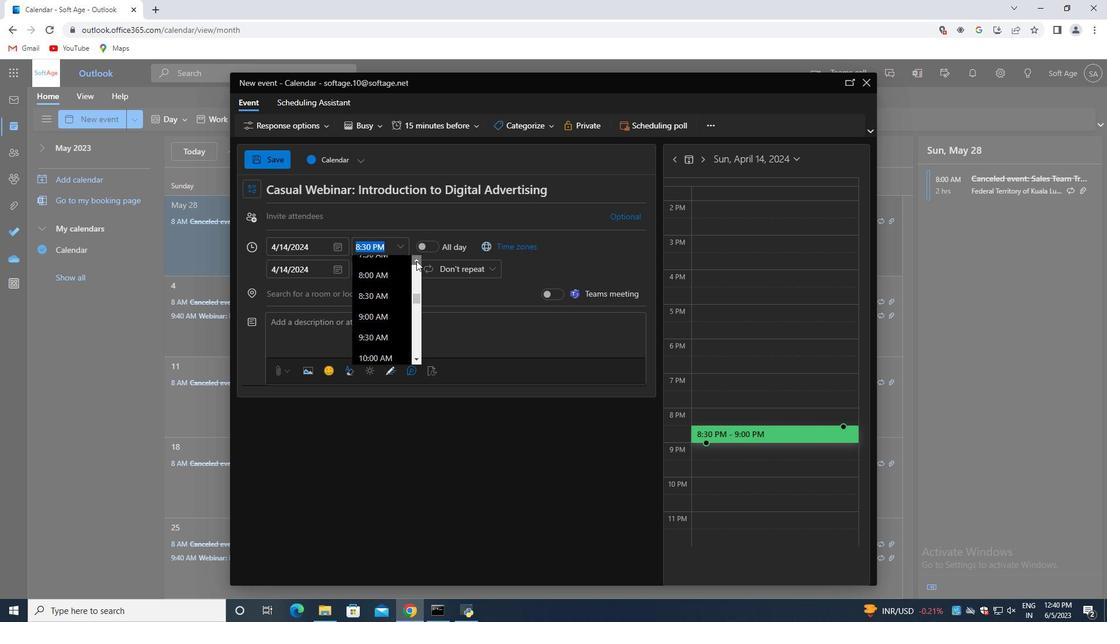 
Action: Mouse pressed left at (416, 261)
Screenshot: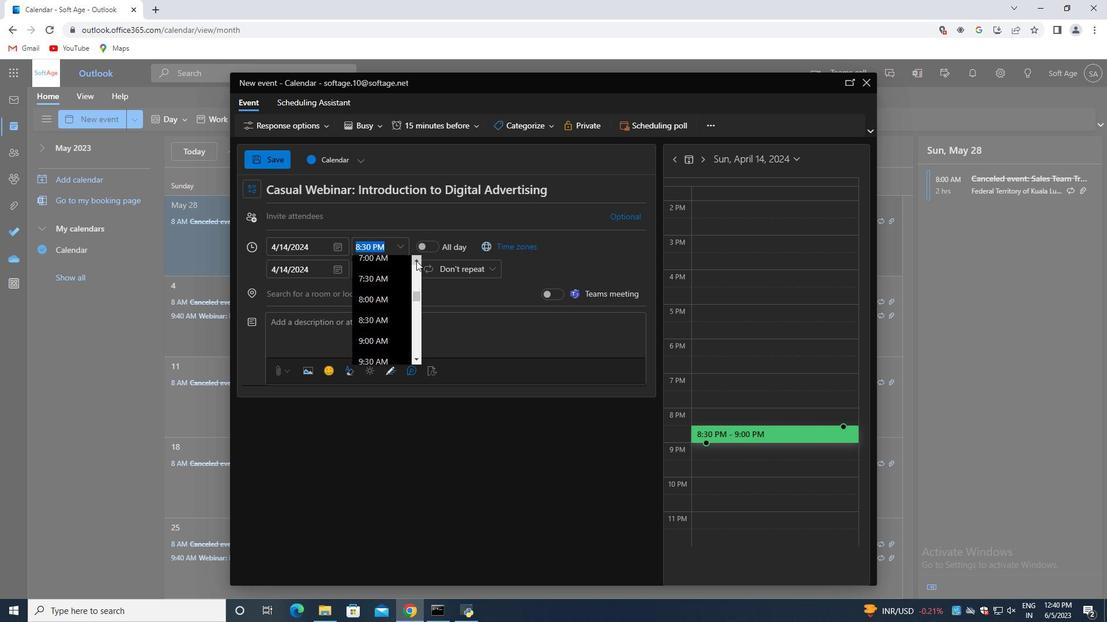 
Action: Mouse moved to (375, 282)
Screenshot: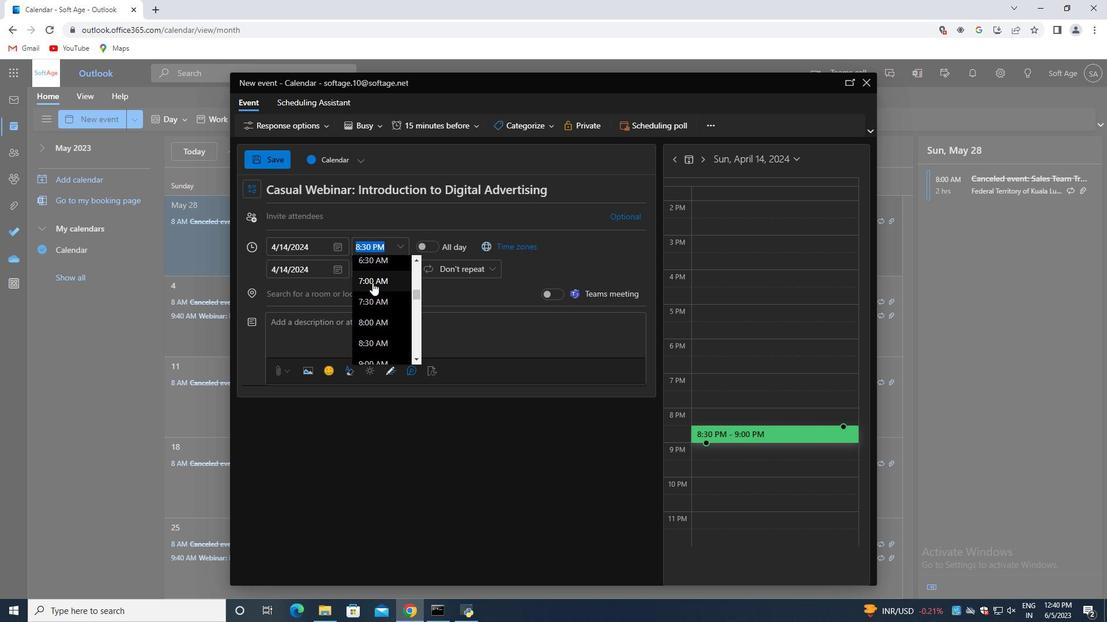 
Action: Mouse pressed left at (375, 282)
Screenshot: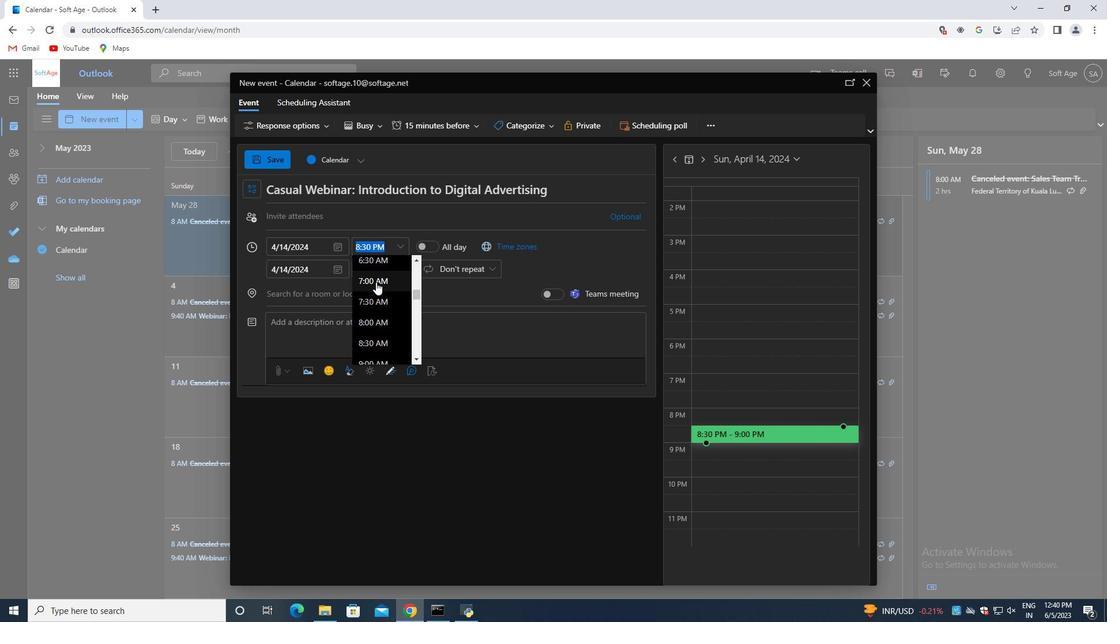 
Action: Mouse moved to (400, 269)
Screenshot: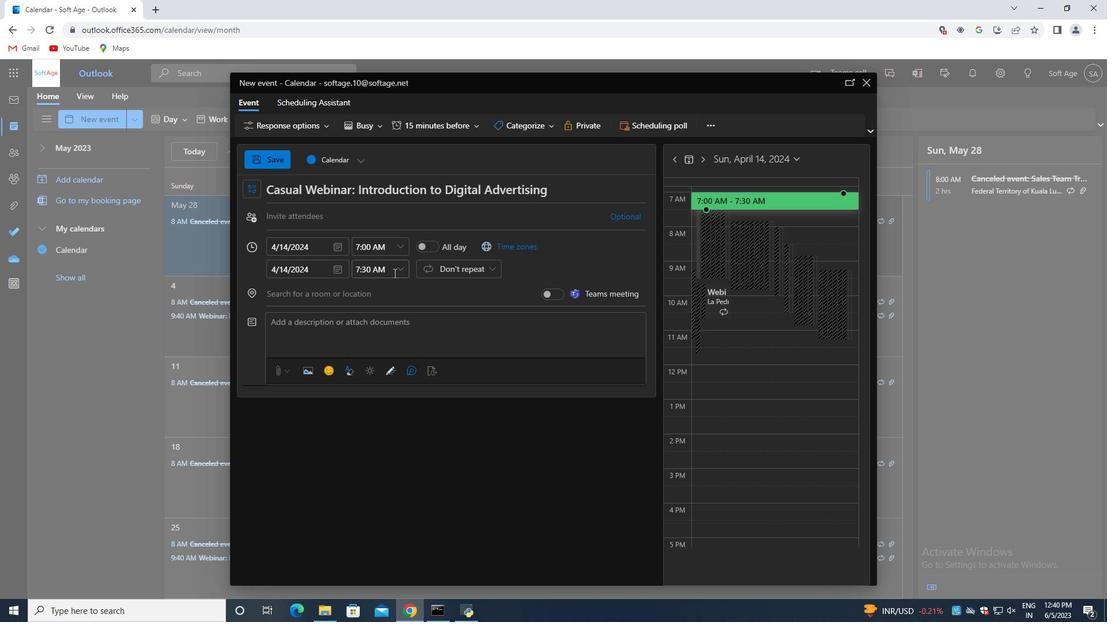 
Action: Mouse pressed left at (400, 269)
Screenshot: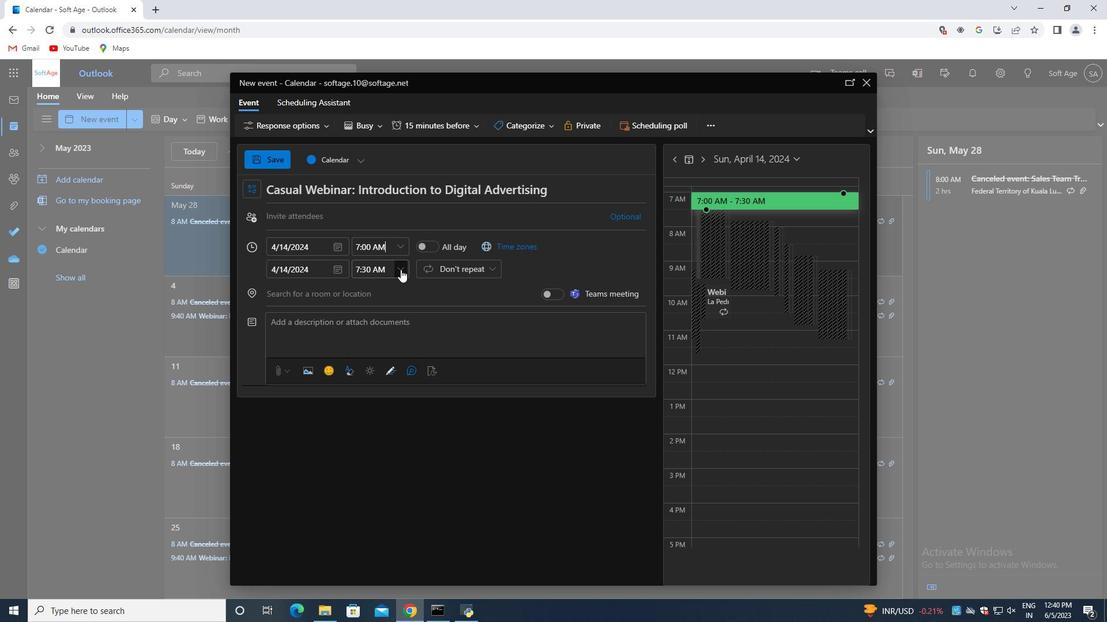 
Action: Mouse moved to (380, 347)
Screenshot: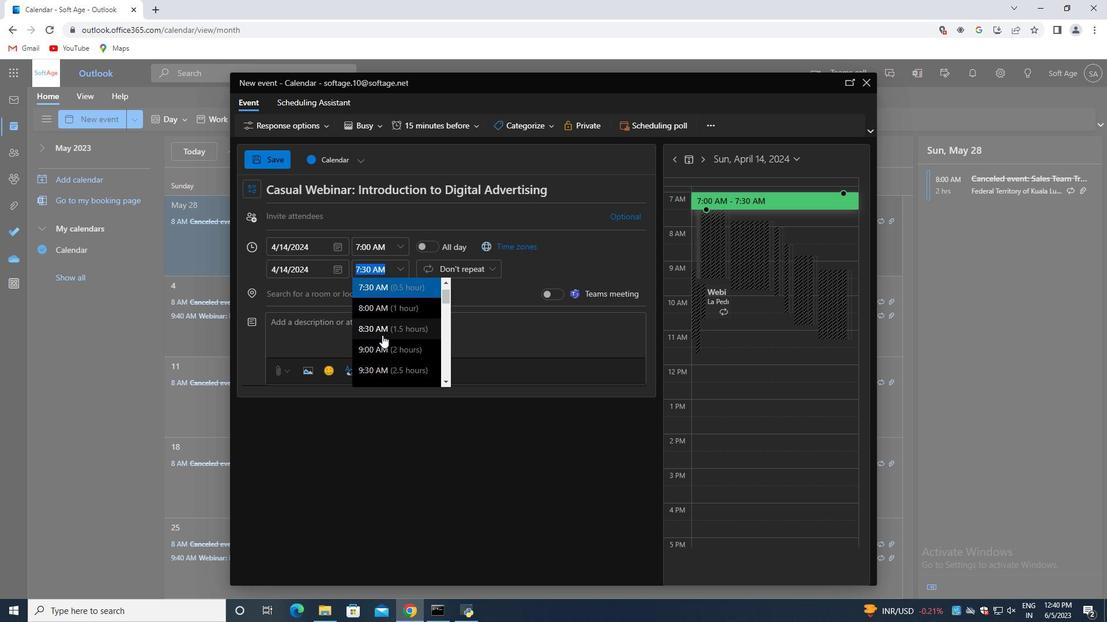 
Action: Mouse pressed left at (380, 347)
Screenshot: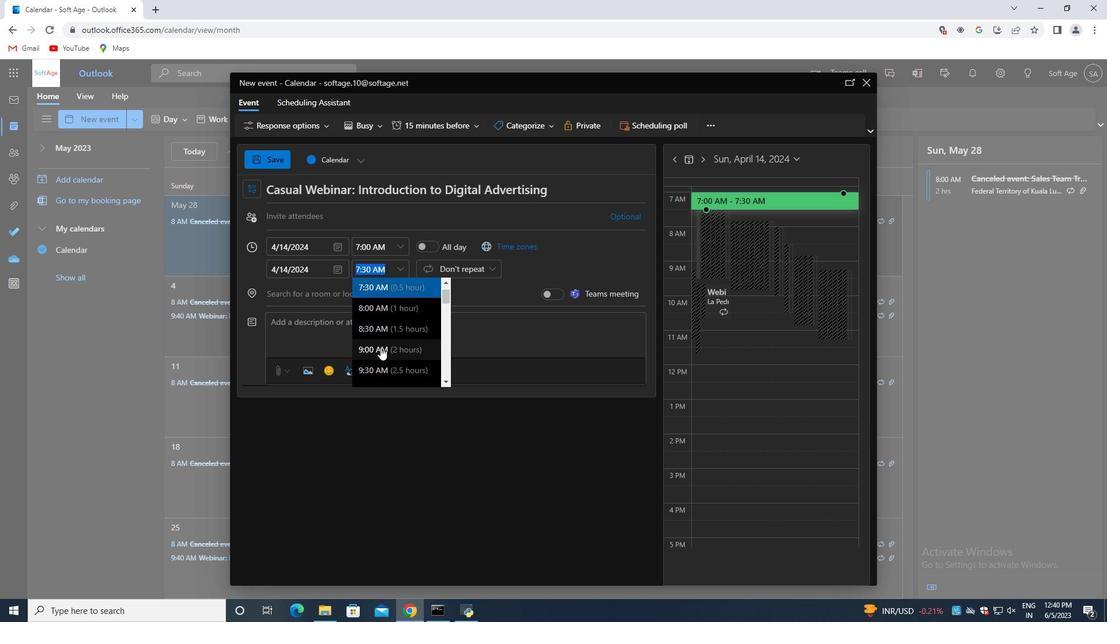 
Action: Mouse moved to (325, 215)
Screenshot: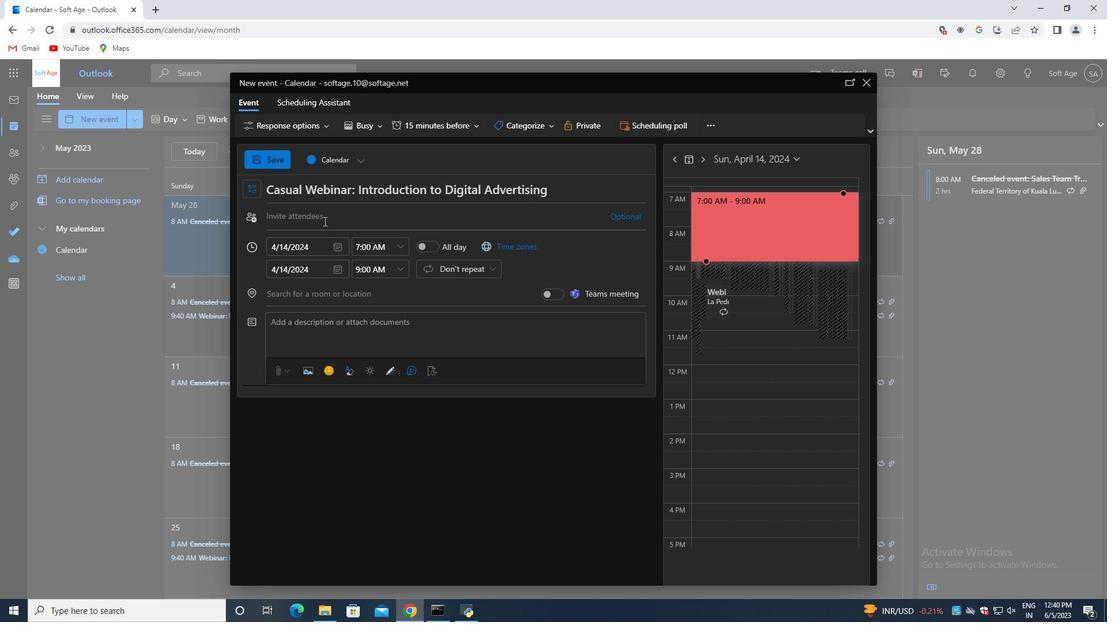 
Action: Mouse pressed left at (325, 215)
Screenshot: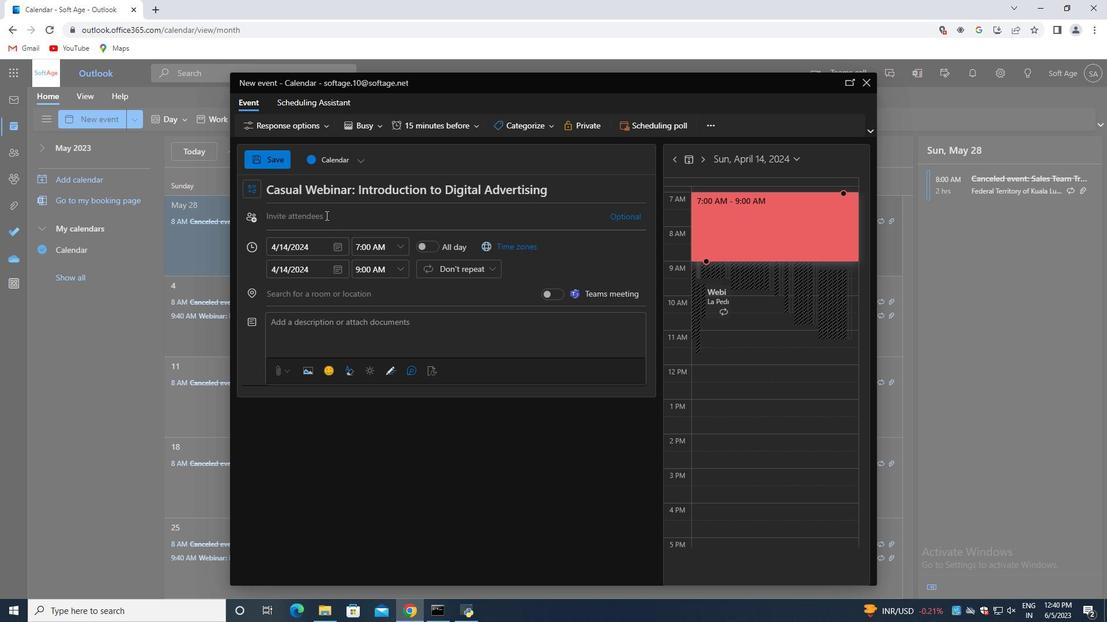 
Action: Key pressed softage.5<Key.shift>@softage.net<Key.enter>softage.6<Key.shift>@softage.net<Key.enter>
Screenshot: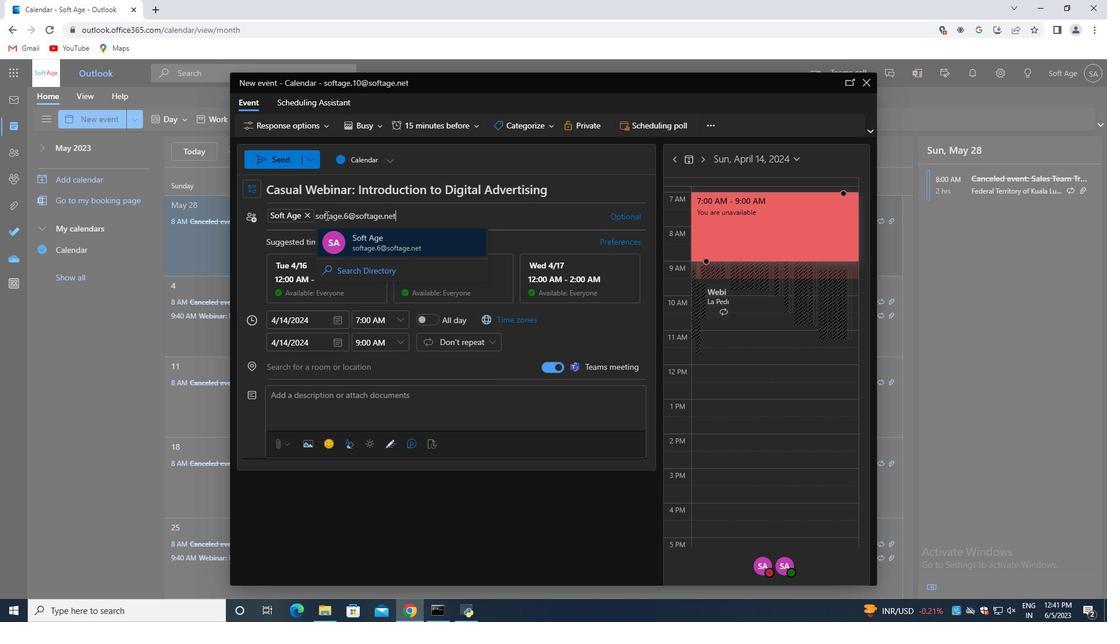 
Action: Mouse moved to (422, 128)
Screenshot: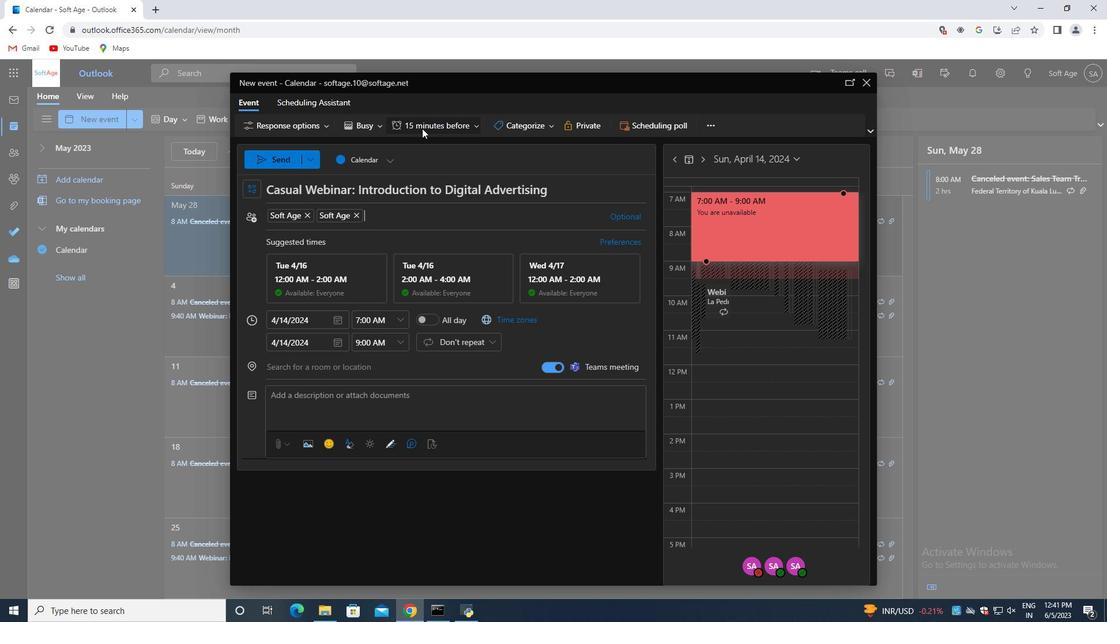 
Action: Mouse pressed left at (422, 128)
Screenshot: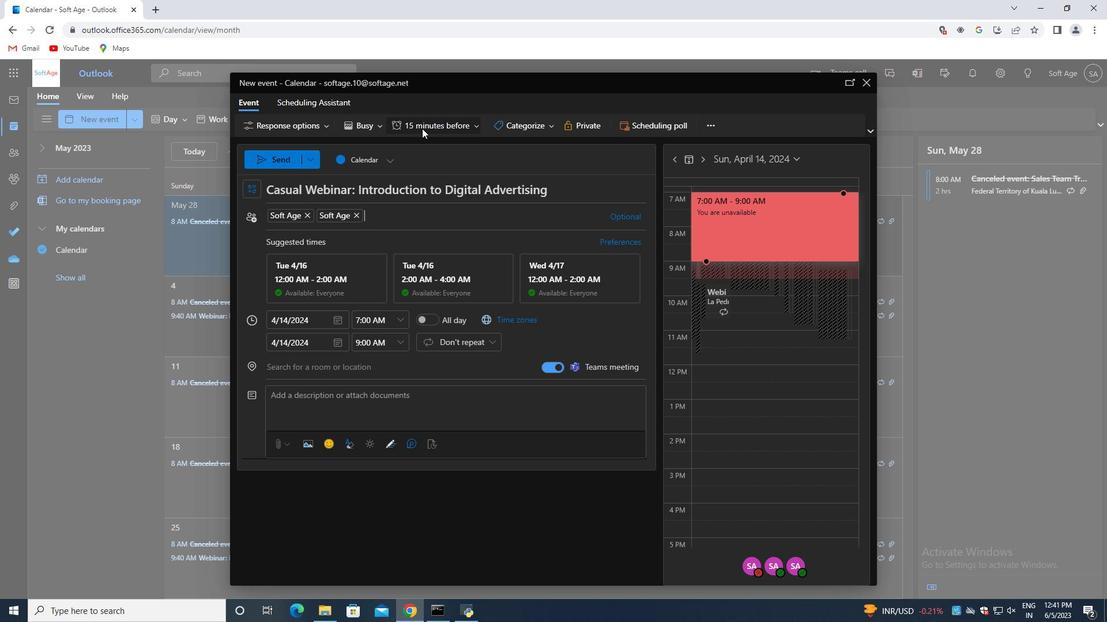 
Action: Mouse moved to (438, 172)
Screenshot: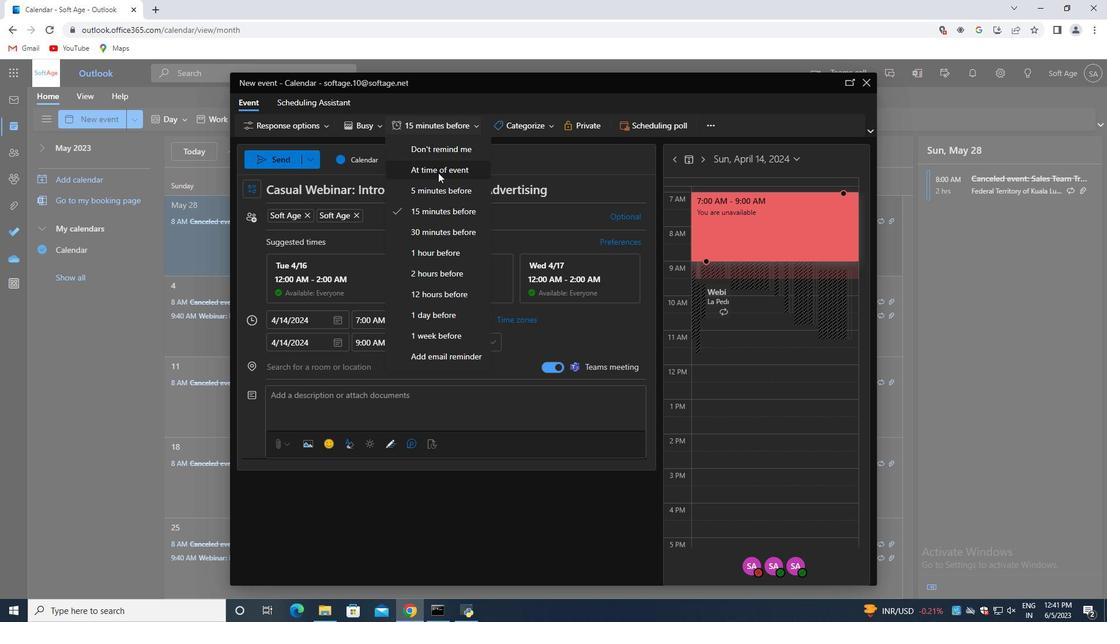 
Action: Mouse pressed left at (438, 172)
Screenshot: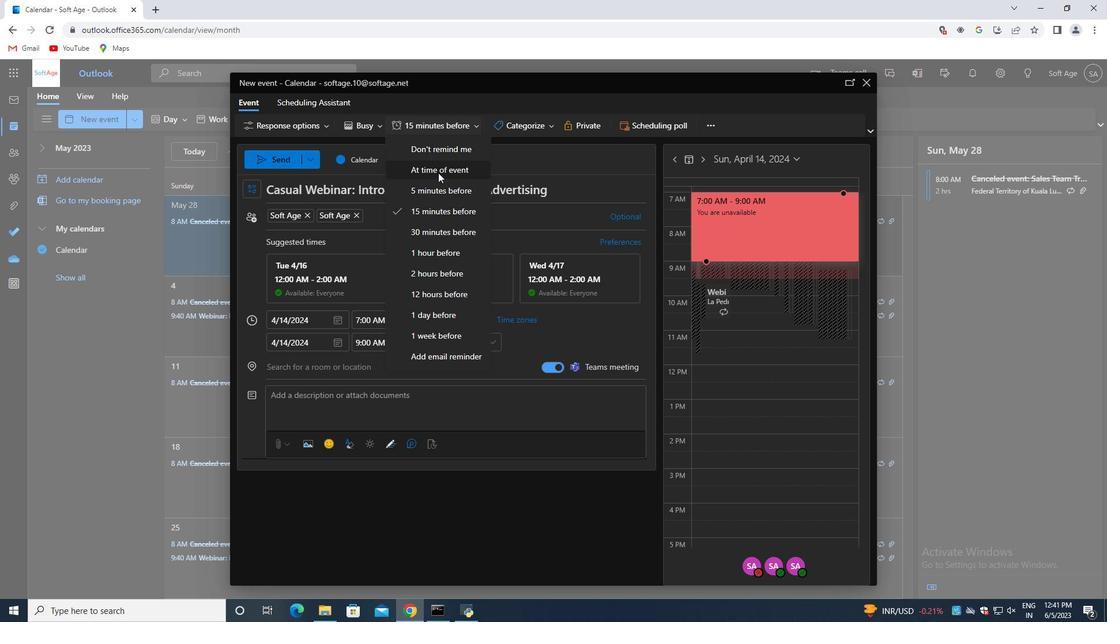 
Action: Mouse moved to (271, 163)
Screenshot: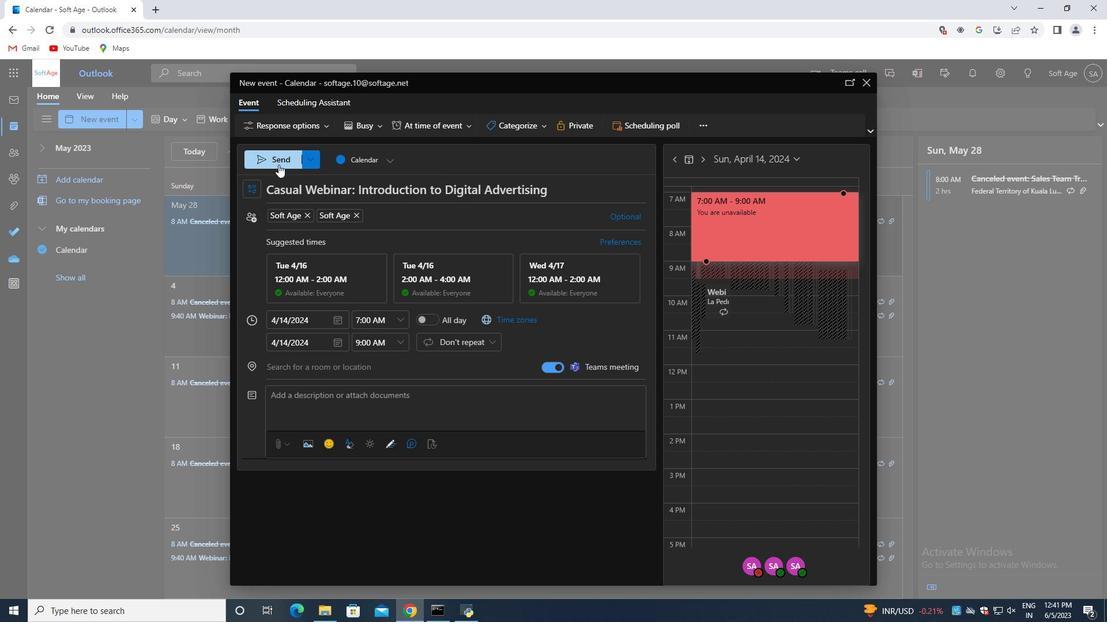 
Action: Mouse pressed left at (271, 163)
Screenshot: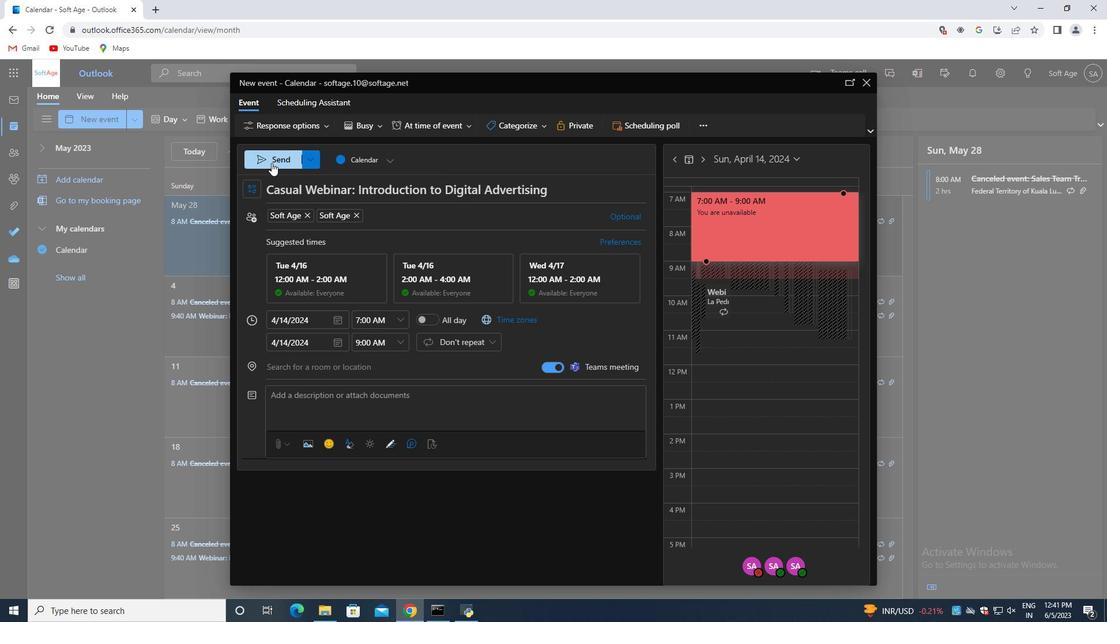 
